 Task: In the Contact  JohnsonMarry@abc7ny.com, Add note: 'Follow-up with client regarding their recent inquiry.'. Mark checkbox to create task to follow up ': In 2 weeks'. Create task, with  description: Schedule Webinar, Add due date: Tomorrow; Add reminder: 30 Minutes before. Set Priority Medium and add note: Review the attached proposal before the meeting and highlight the key benefits for the client.. Logged in from softage.1@softage.net
Action: Mouse moved to (92, 61)
Screenshot: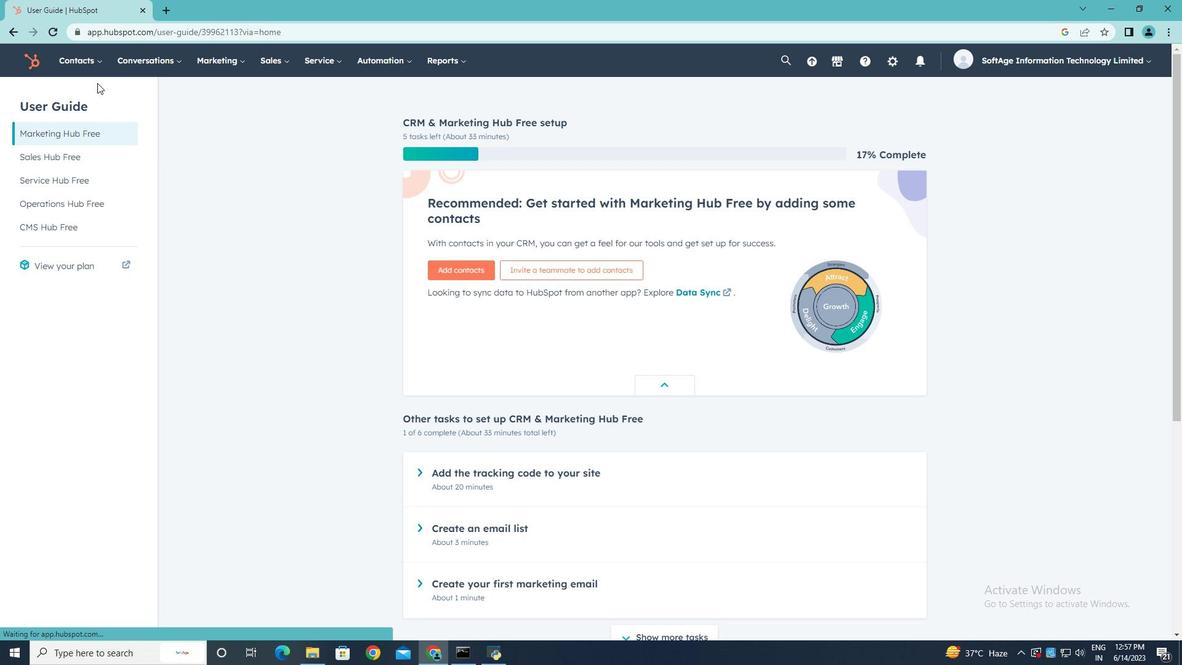 
Action: Mouse pressed left at (92, 61)
Screenshot: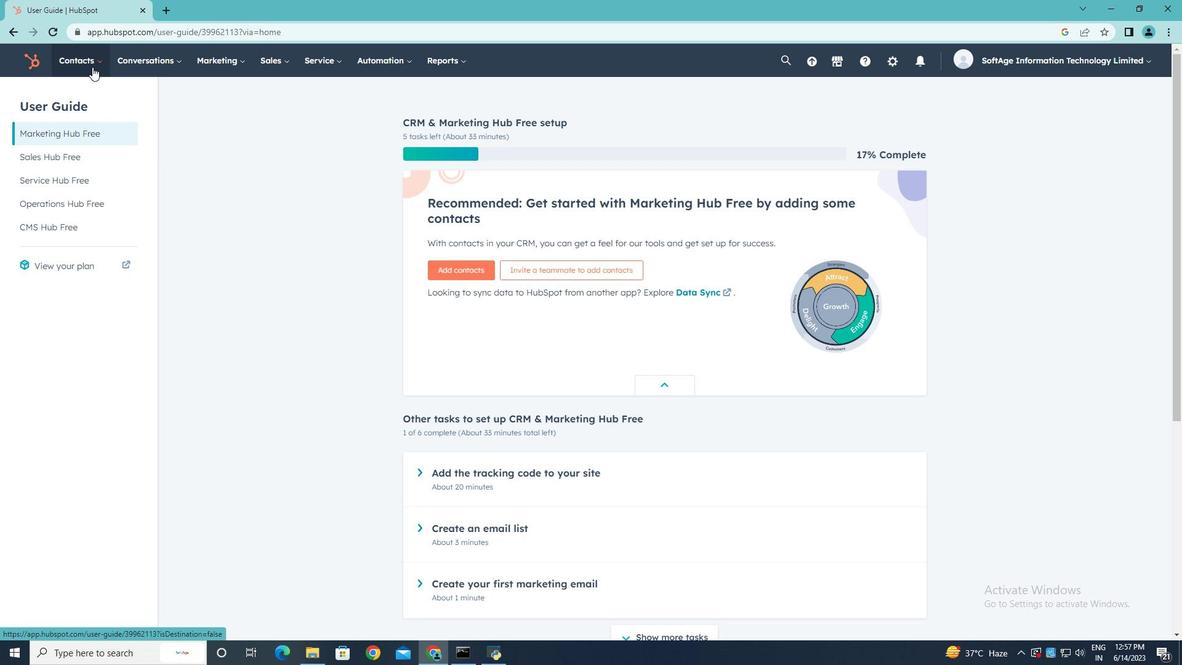 
Action: Mouse moved to (81, 95)
Screenshot: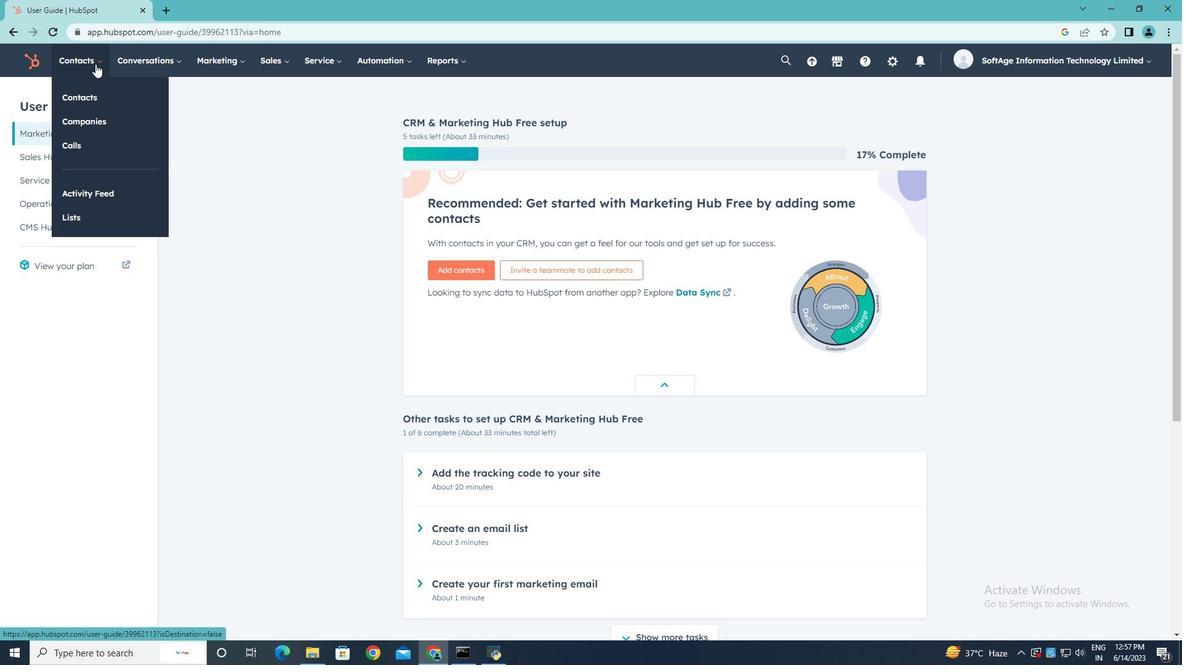 
Action: Mouse pressed left at (81, 95)
Screenshot: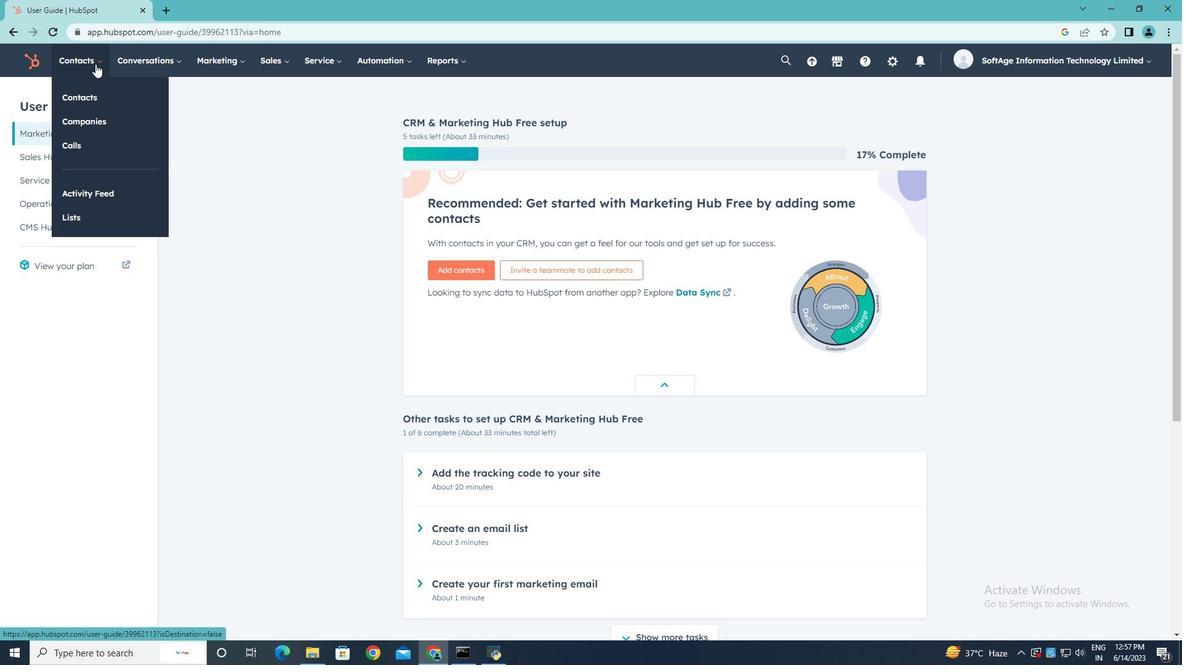
Action: Mouse moved to (77, 198)
Screenshot: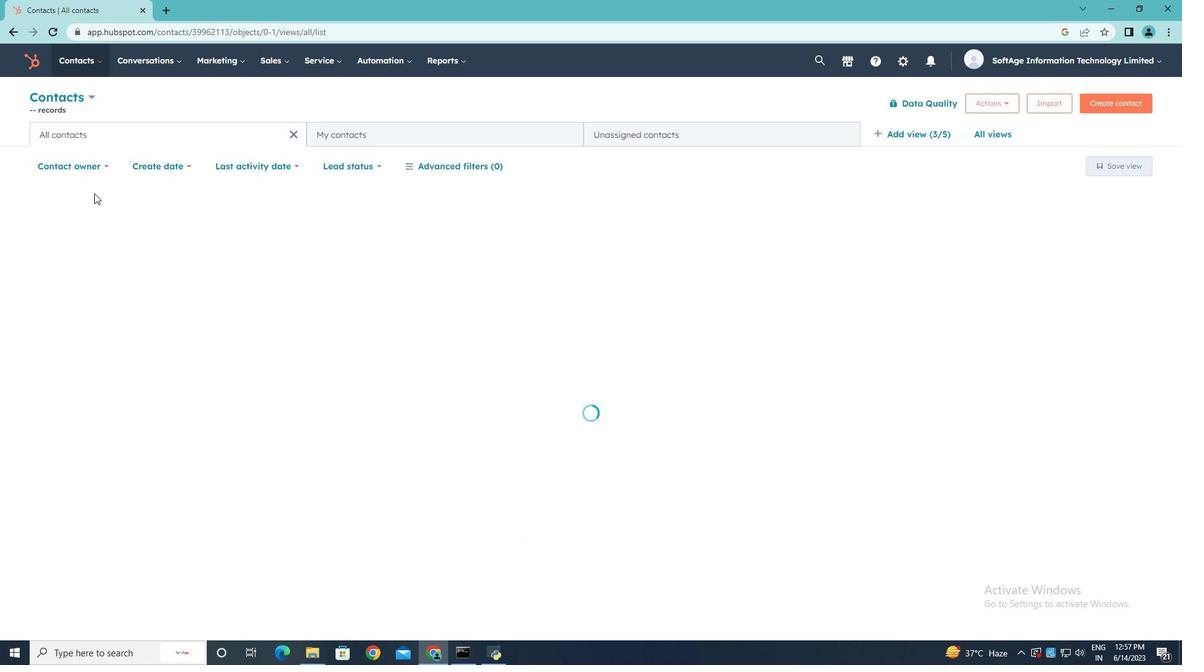 
Action: Mouse pressed left at (77, 198)
Screenshot: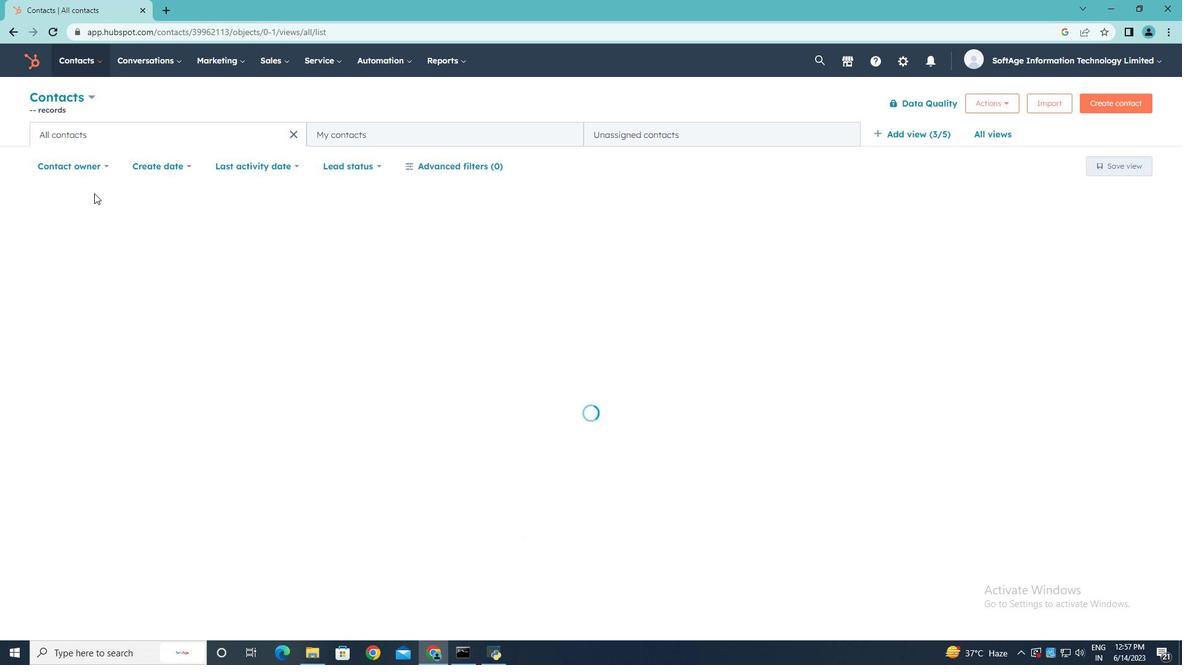 
Action: Key pressed <Key.shift>Johan<Key.backspace><Key.backspace>nson<Key.shift>Marry<Key.shift><Key.shift><Key.shift><Key.shift><Key.shift><Key.shift><Key.shift><Key.shift>@abc<Key.shift>7ny.com
Screenshot: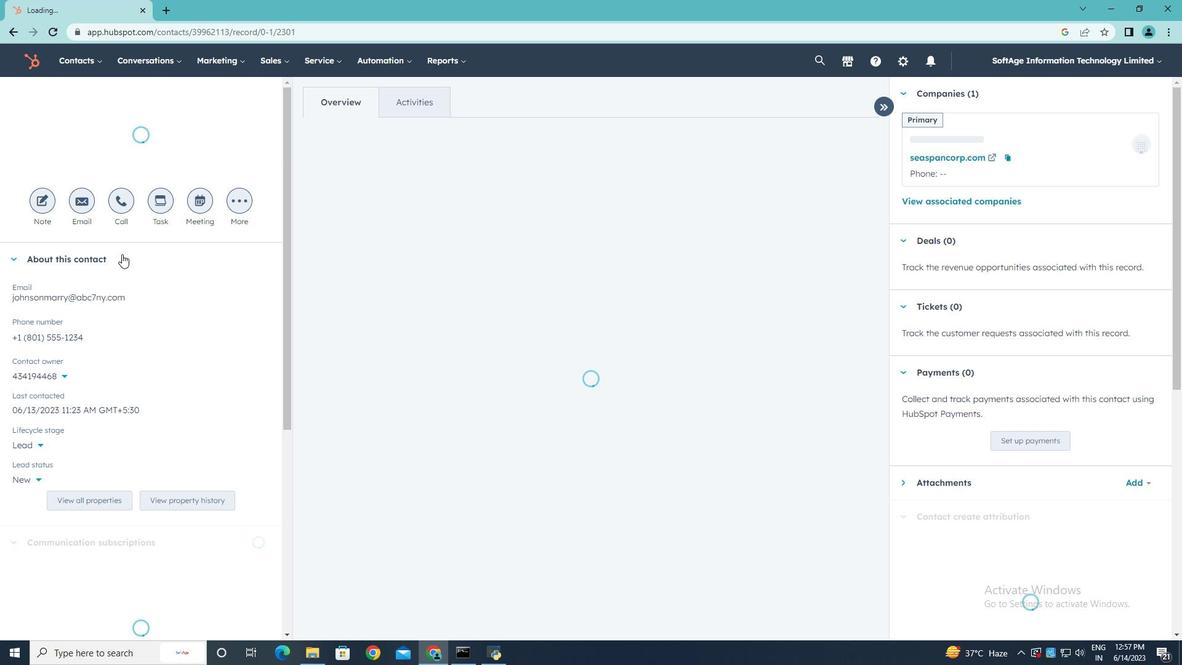 
Action: Mouse moved to (114, 253)
Screenshot: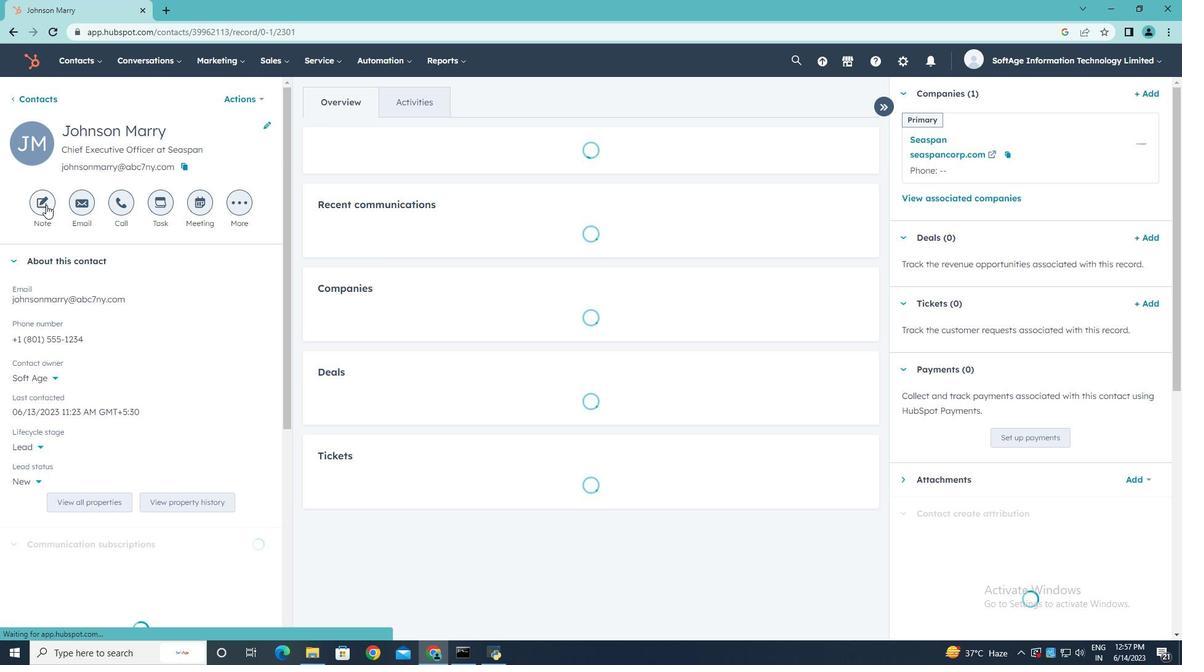 
Action: Mouse pressed left at (114, 253)
Screenshot: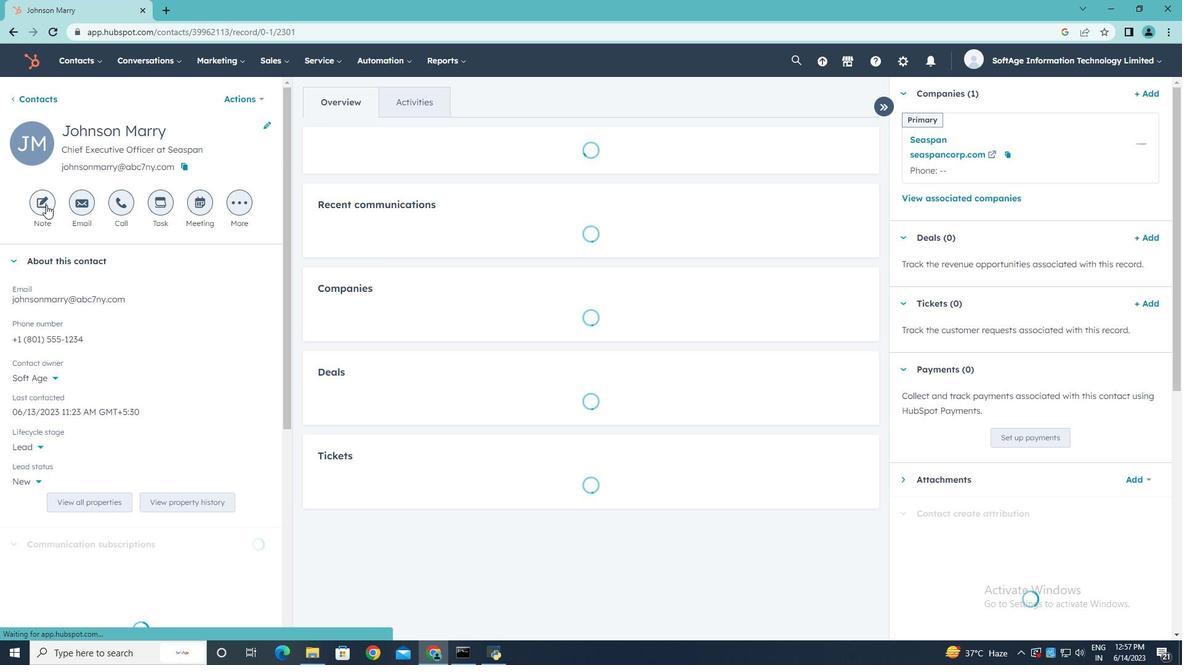 
Action: Mouse moved to (45, 203)
Screenshot: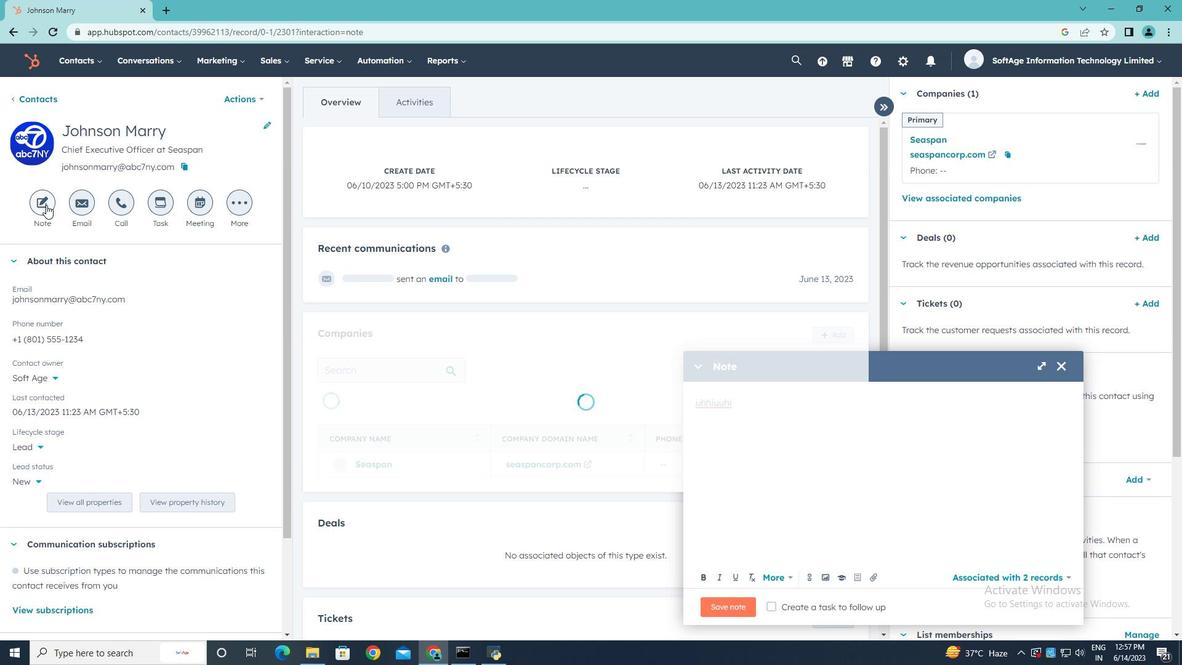 
Action: Mouse pressed left at (45, 203)
Screenshot: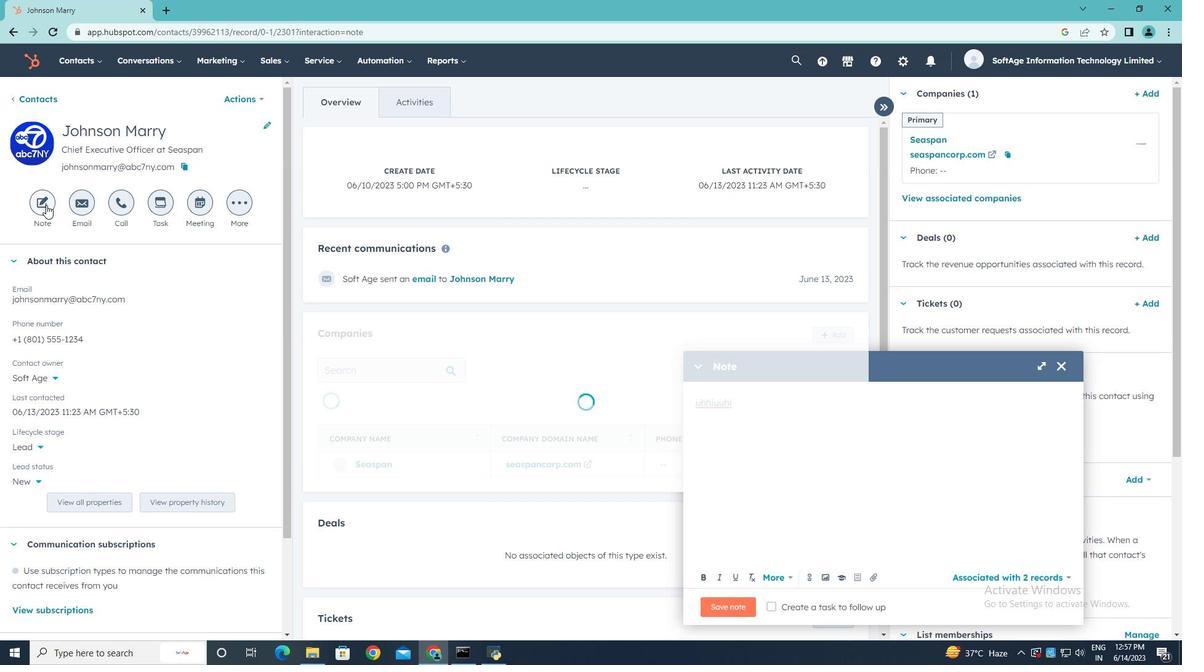 
Action: Key pressed <Key.shift>Follow-up<Key.space>with<Key.space>client<Key.space>regarding<Key.space>their<Key.space>recent<Key.space>inquiry.
Screenshot: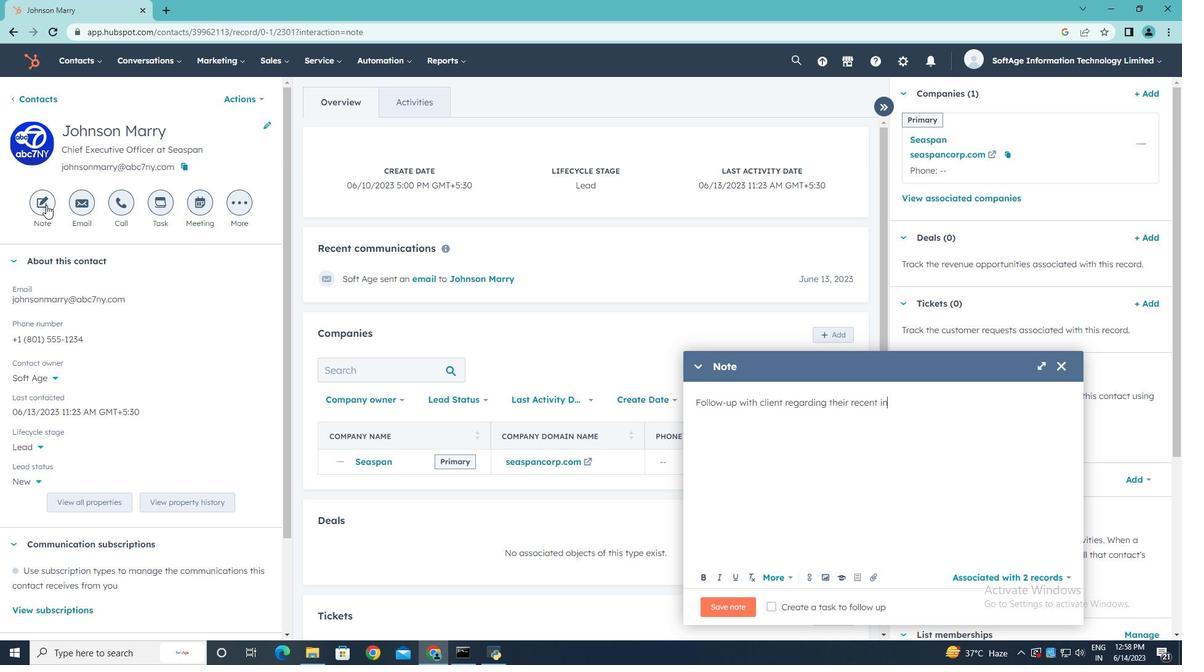 
Action: Mouse moved to (767, 607)
Screenshot: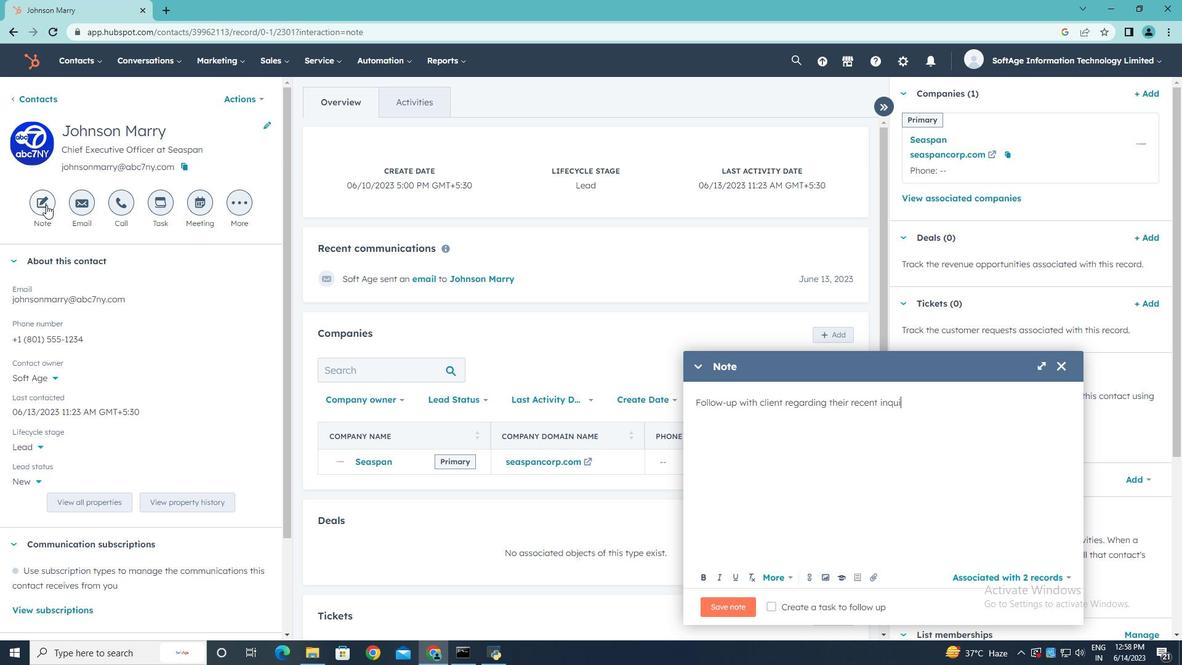 
Action: Mouse pressed left at (767, 607)
Screenshot: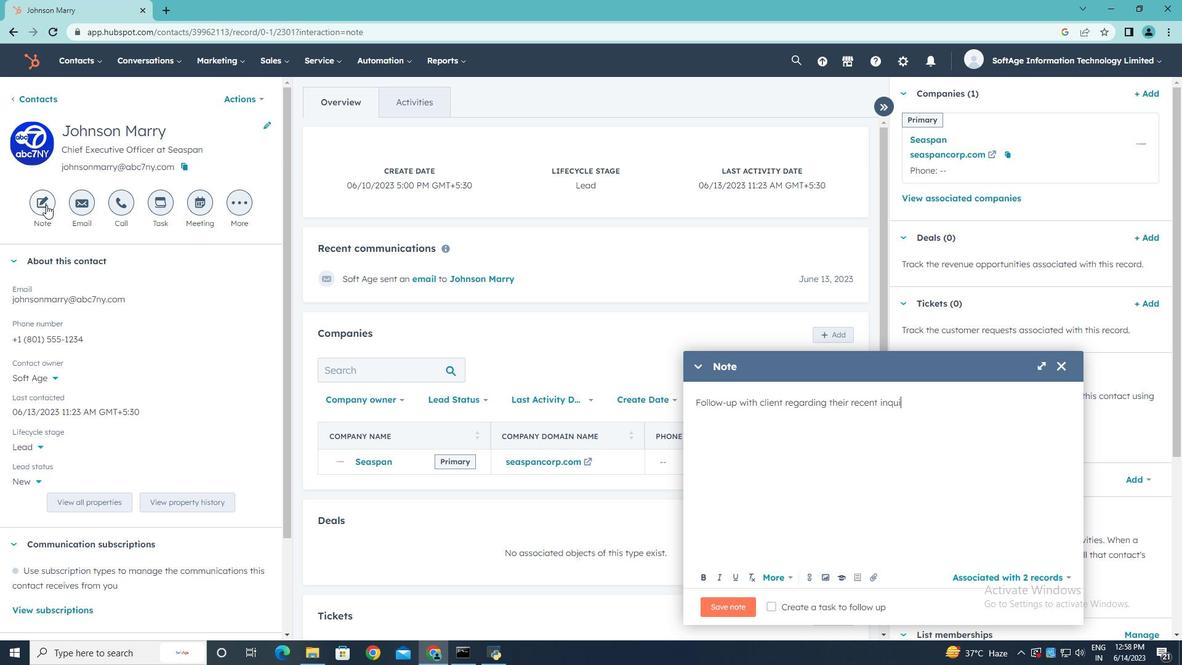 
Action: Mouse moved to (1018, 603)
Screenshot: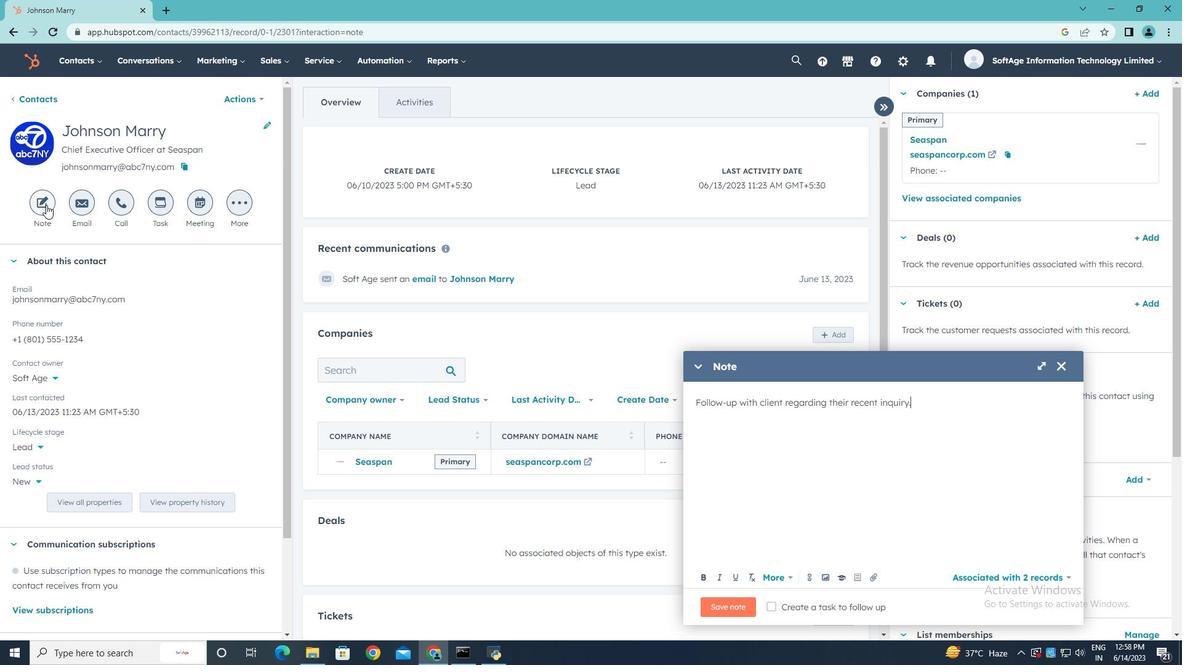 
Action: Mouse pressed left at (1018, 603)
Screenshot: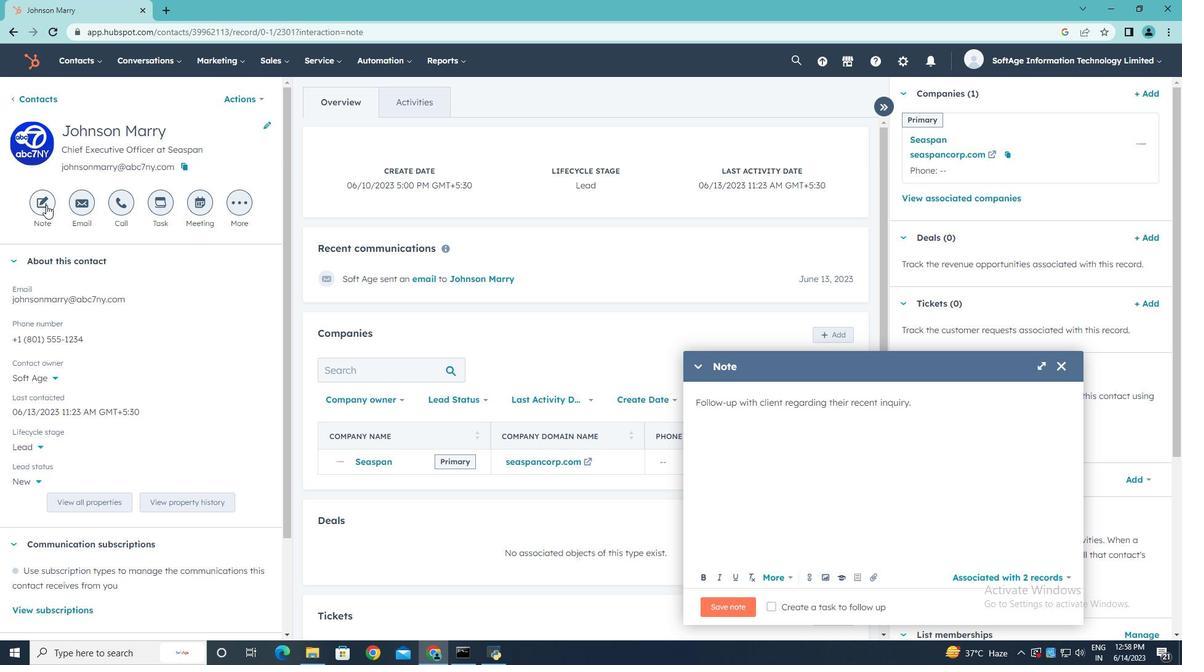 
Action: Mouse moved to (970, 526)
Screenshot: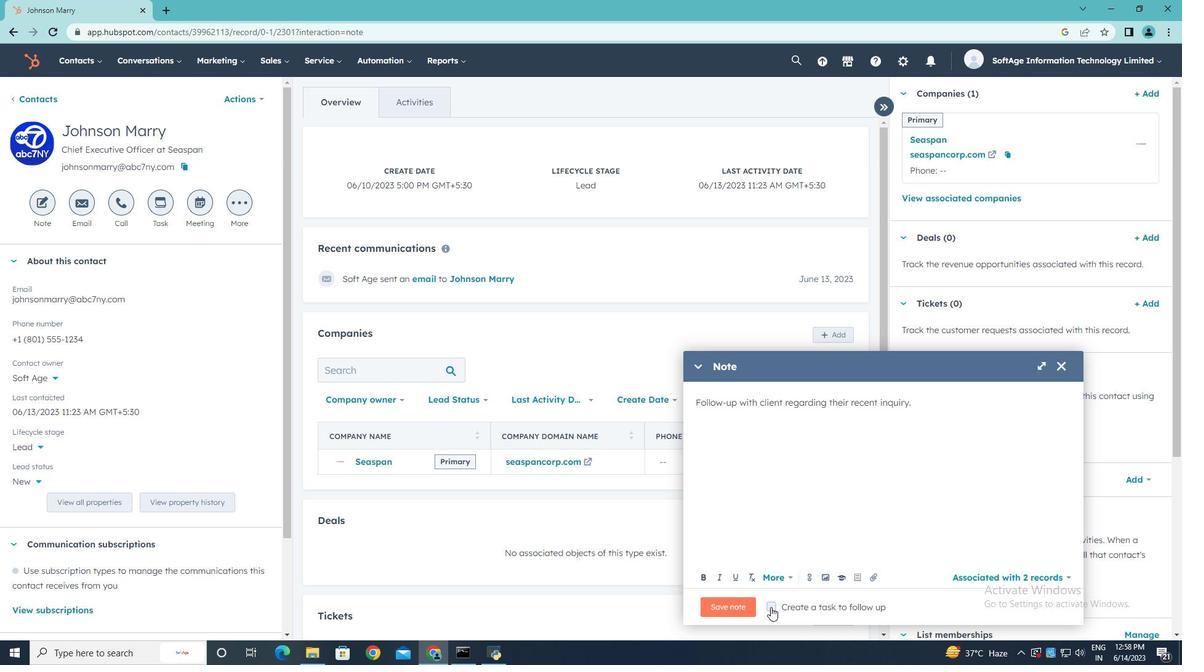 
Action: Mouse pressed left at (970, 526)
Screenshot: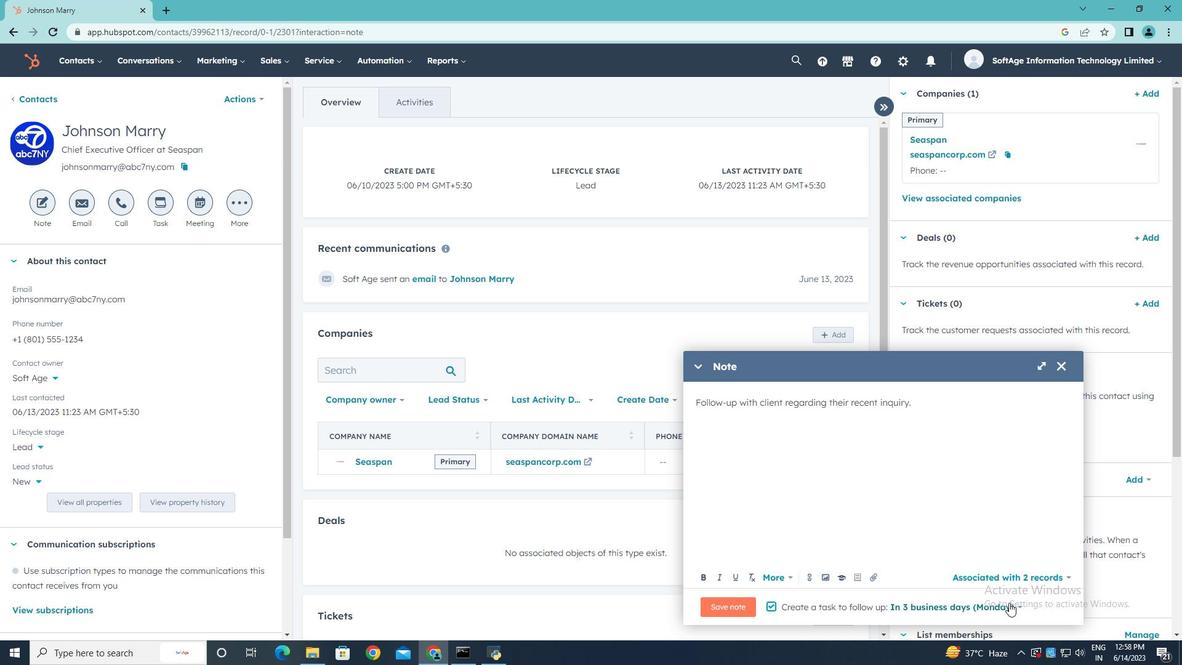 
Action: Mouse moved to (723, 601)
Screenshot: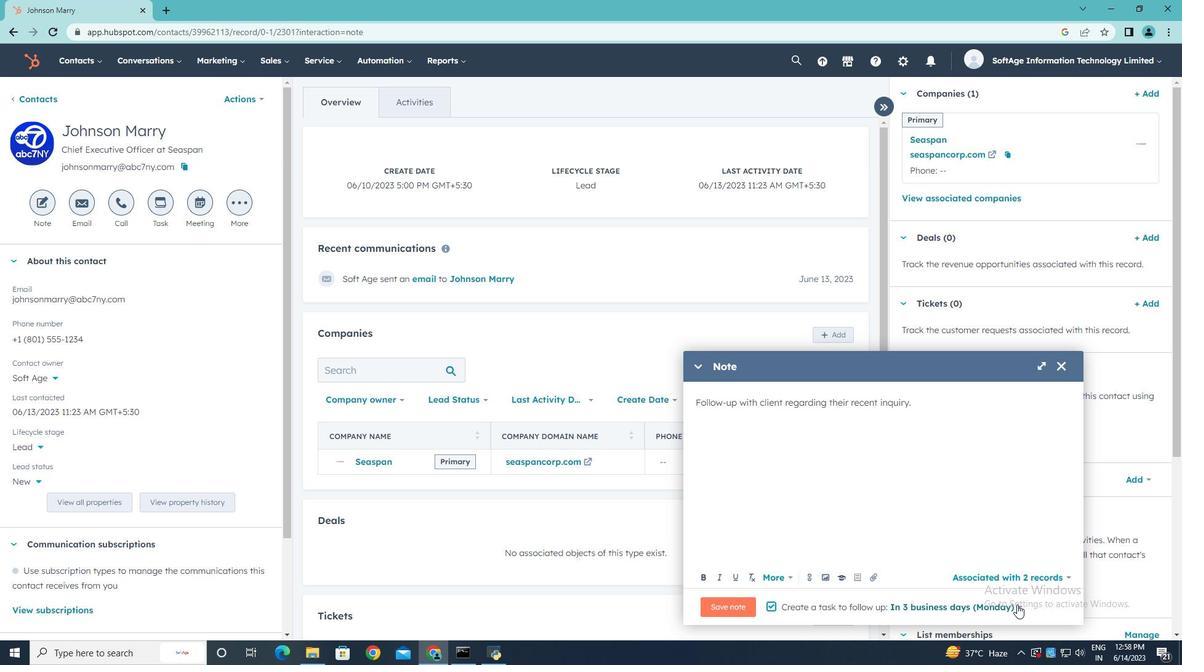 
Action: Mouse pressed left at (723, 601)
Screenshot: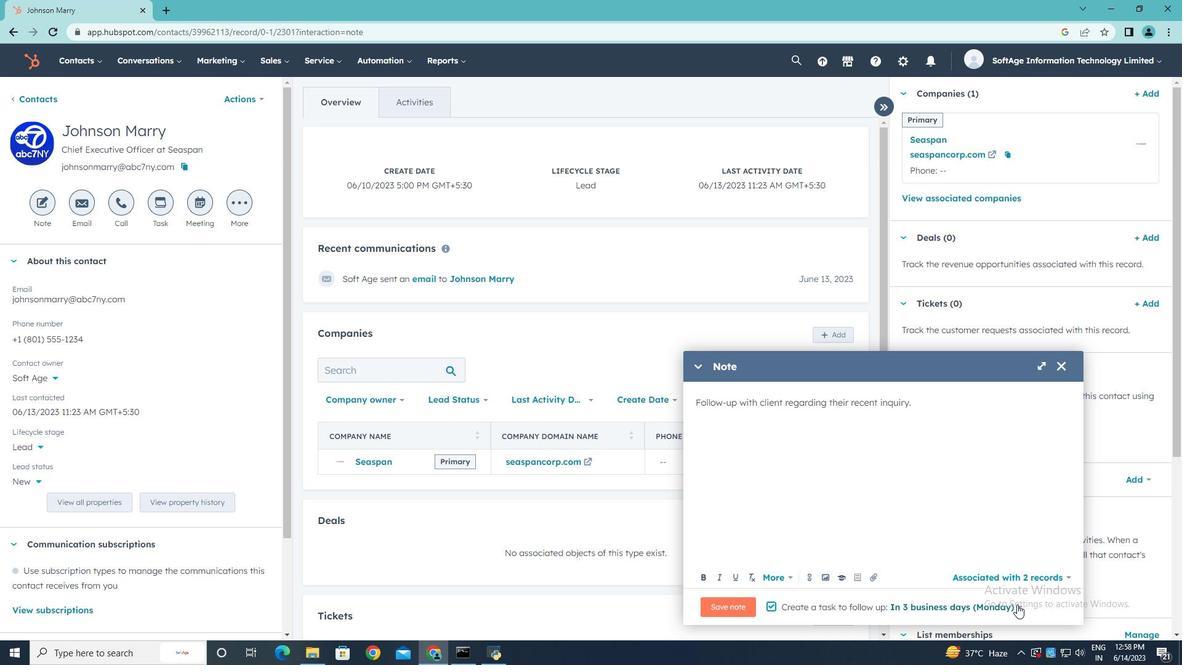 
Action: Mouse moved to (161, 205)
Screenshot: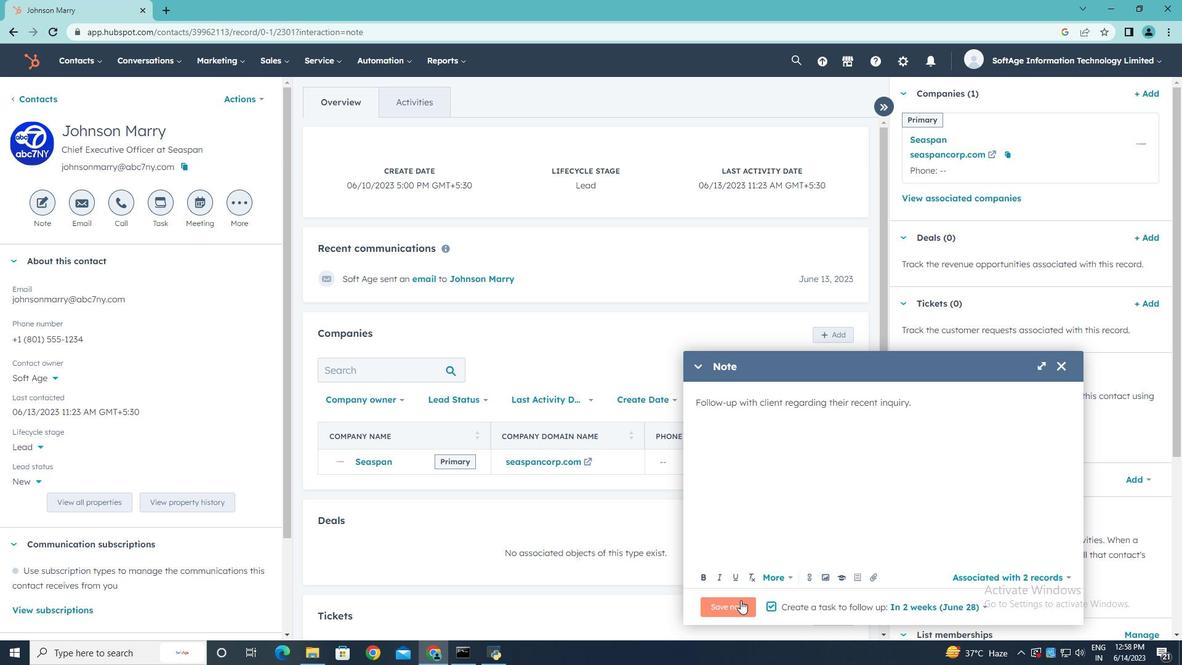 
Action: Mouse pressed left at (161, 205)
Screenshot: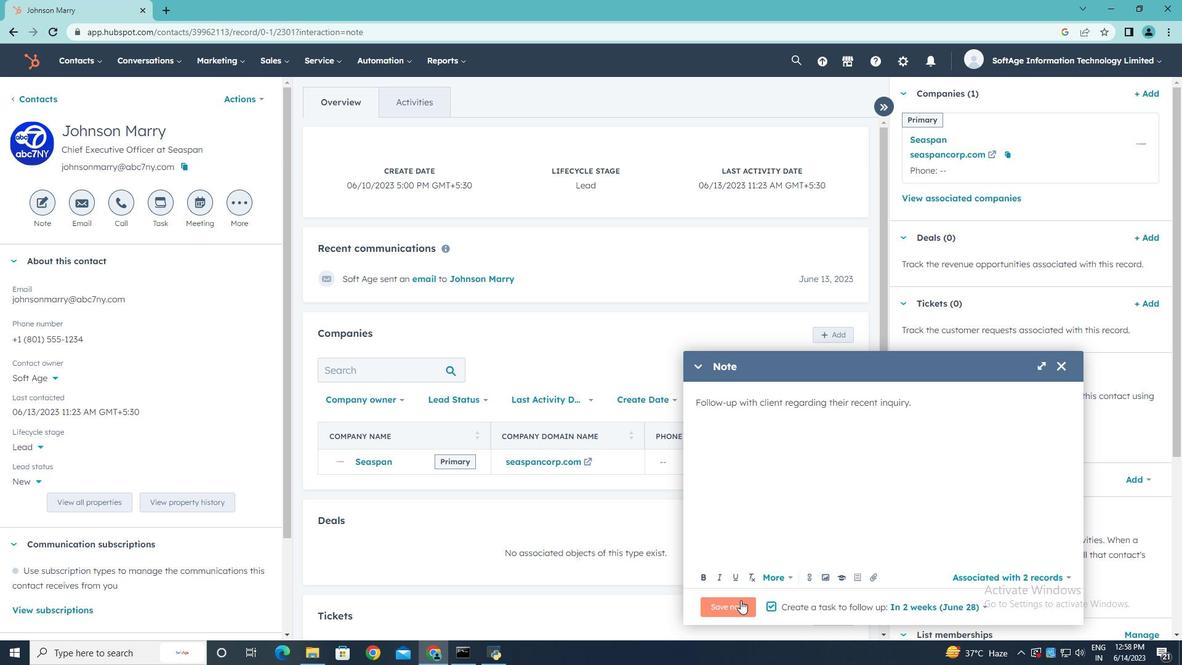 
Action: Mouse moved to (726, 346)
Screenshot: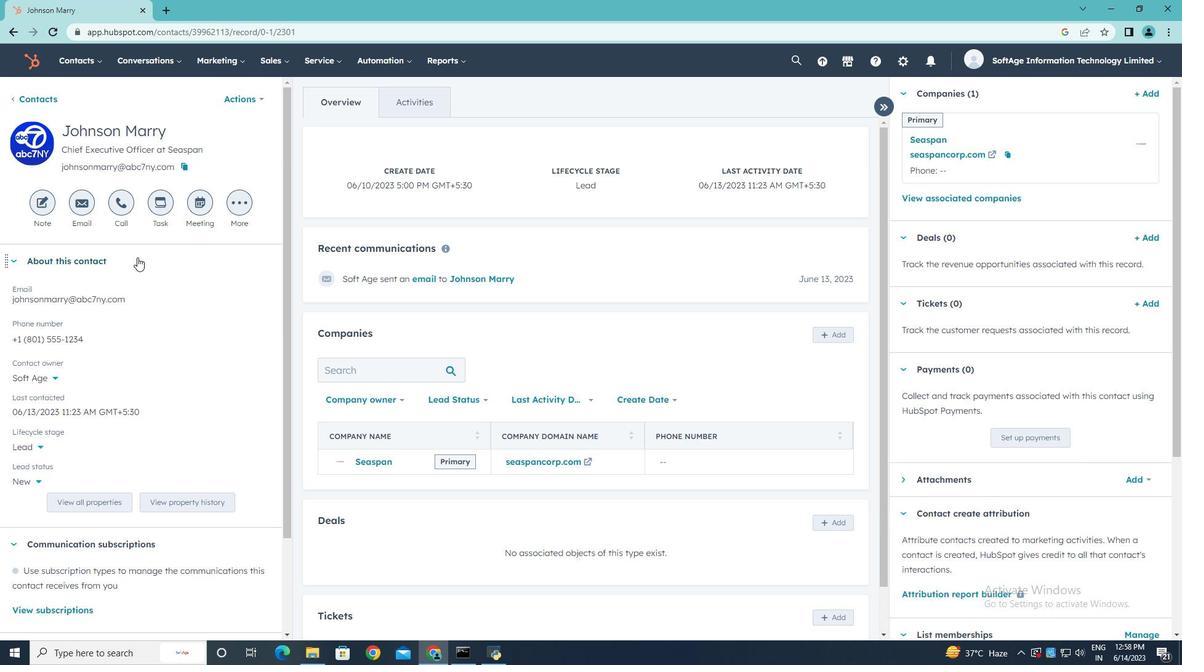 
Action: Key pressed <Key.shift><Key.shift><Key.shift><Key.shift><Key.shift><Key.shift><Key.shift><Key.shift><Key.shift><Key.shift><Key.shift><Key.shift><Key.shift><Key.shift><Key.shift><Key.shift><Key.shift><Key.shift><Key.shift><Key.shift><Key.shift>Schedule<Key.space><Key.shift>Webinar
Screenshot: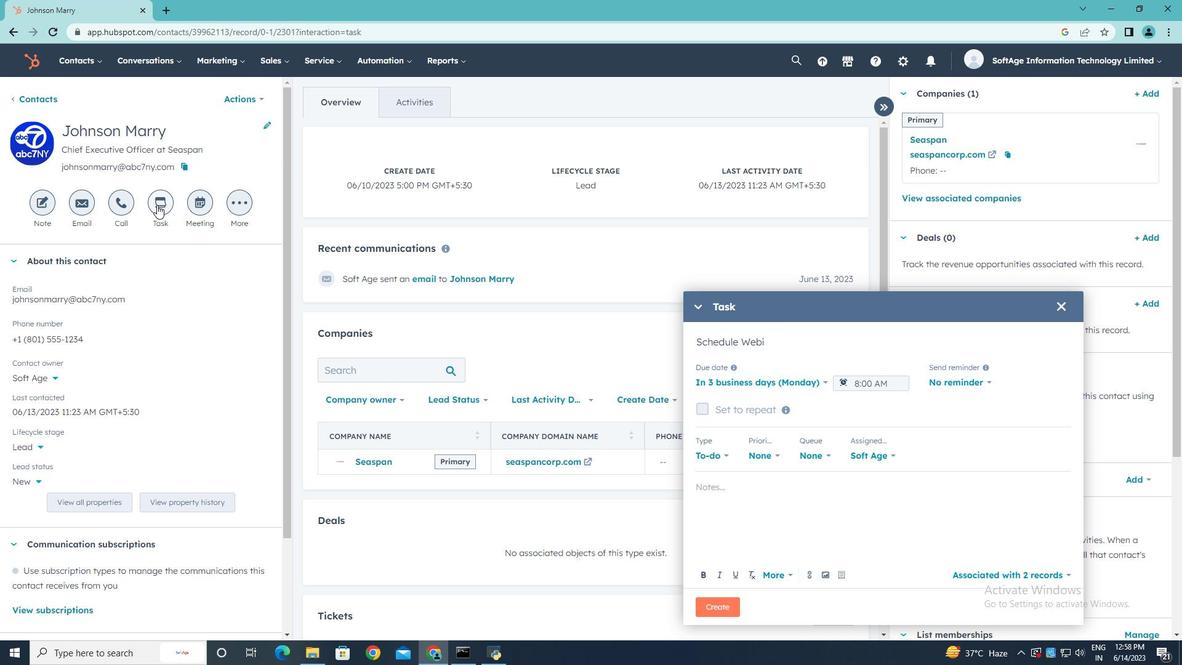 
Action: Mouse moved to (823, 383)
Screenshot: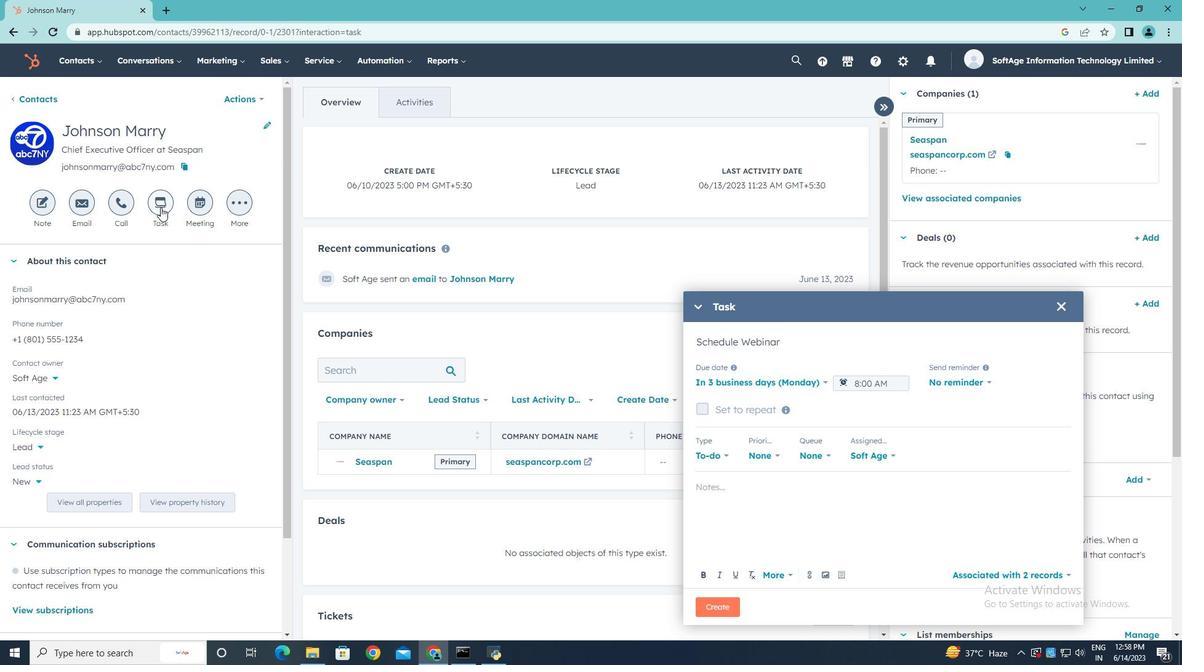 
Action: Mouse pressed left at (823, 383)
Screenshot: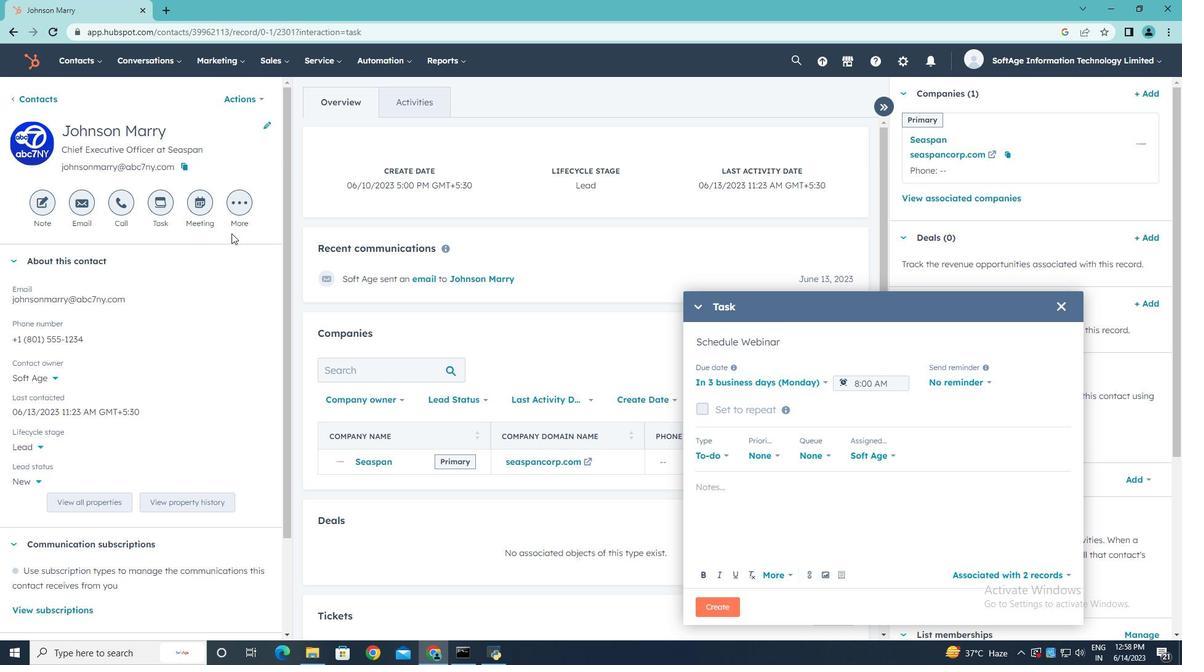 
Action: Mouse moved to (805, 428)
Screenshot: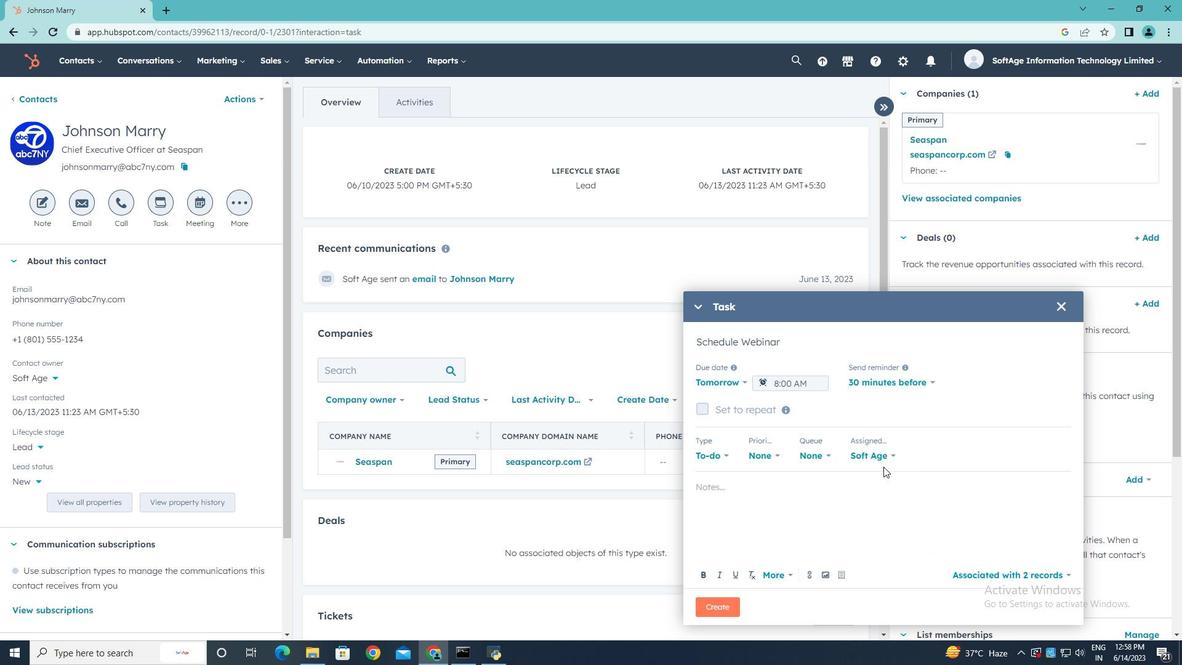 
Action: Mouse scrolled (805, 428) with delta (0, 0)
Screenshot: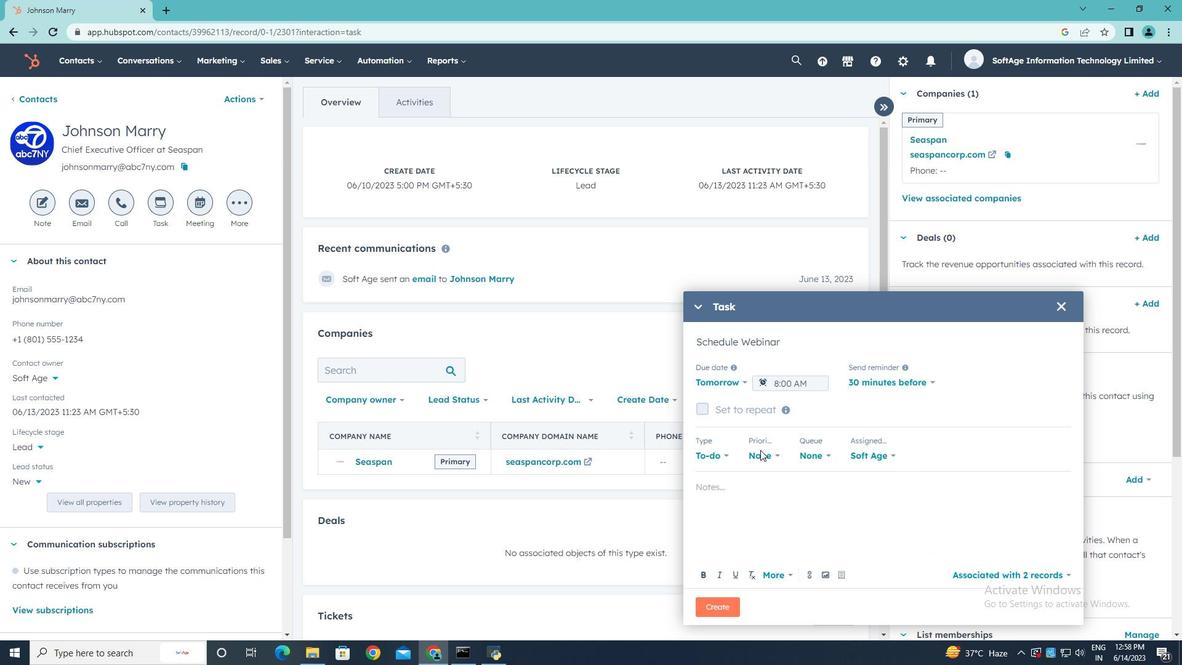 
Action: Mouse scrolled (805, 427) with delta (0, 0)
Screenshot: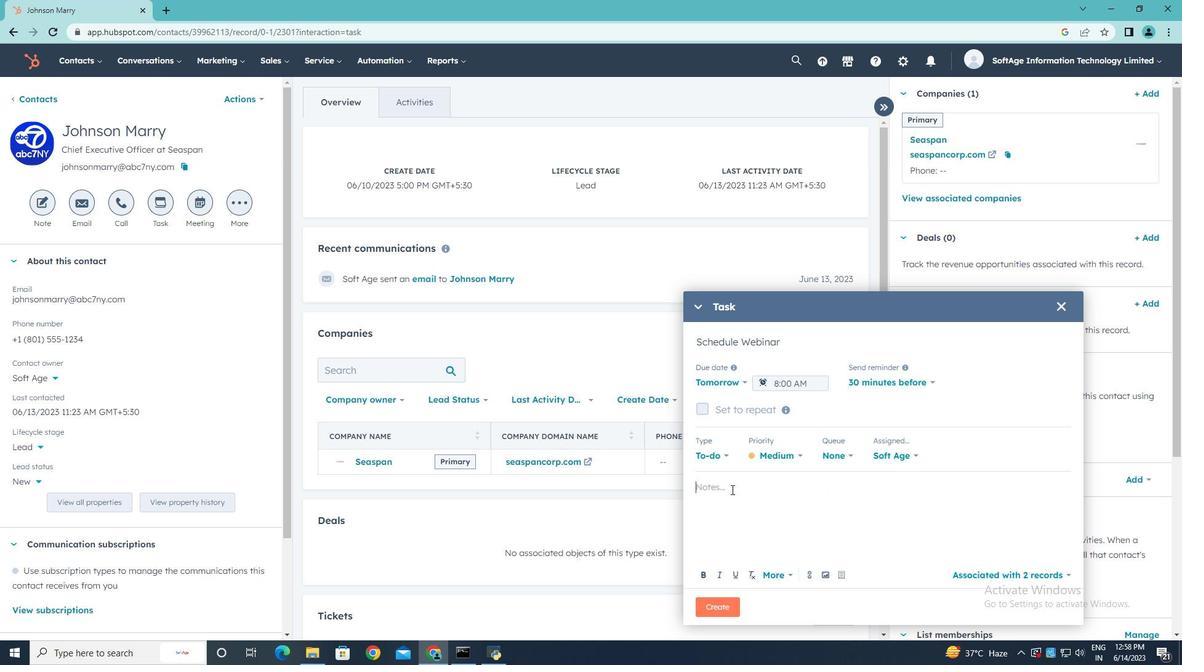 
Action: Mouse scrolled (805, 428) with delta (0, 0)
Screenshot: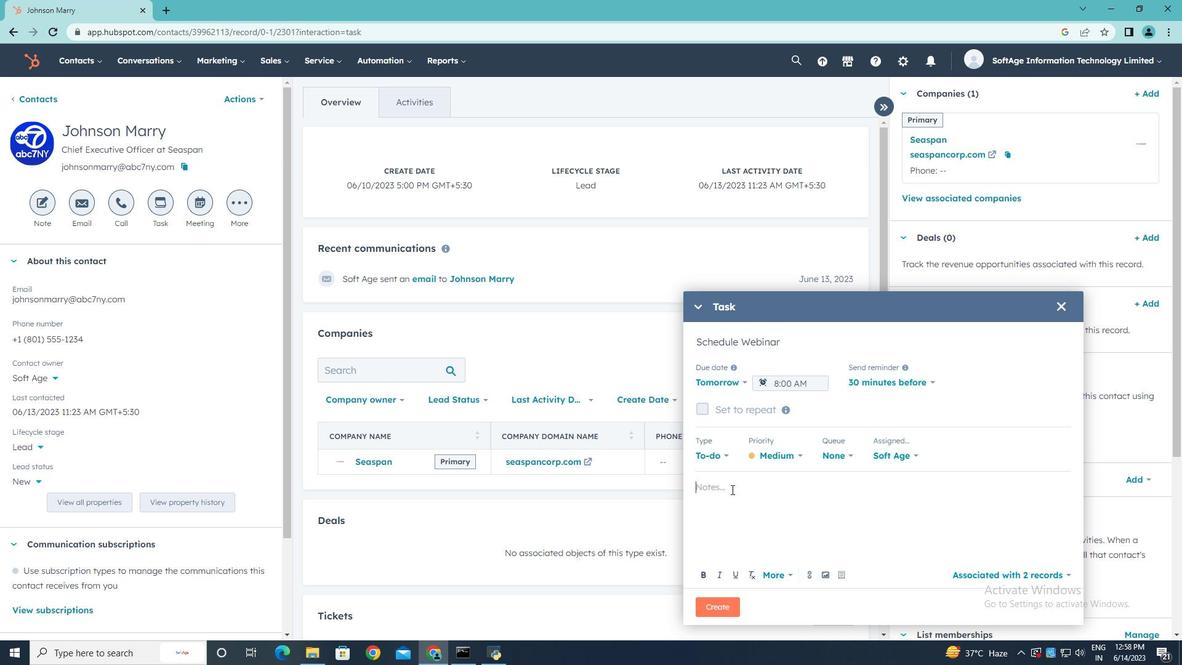 
Action: Mouse scrolled (805, 428) with delta (0, 0)
Screenshot: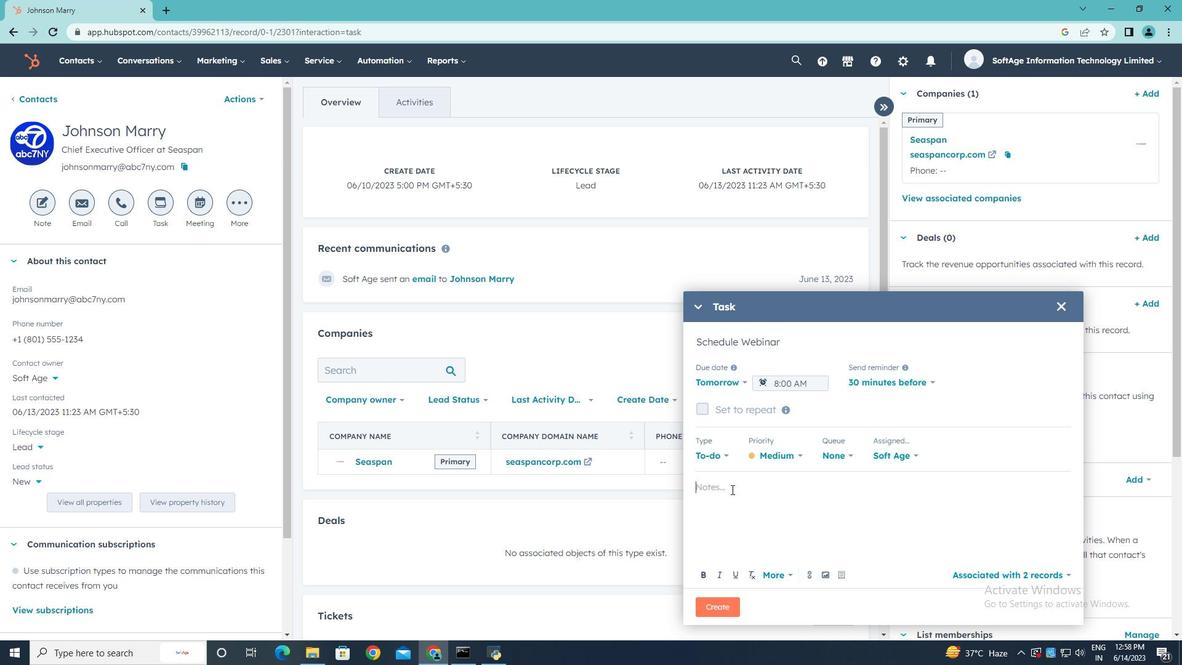 
Action: Mouse moved to (763, 420)
Screenshot: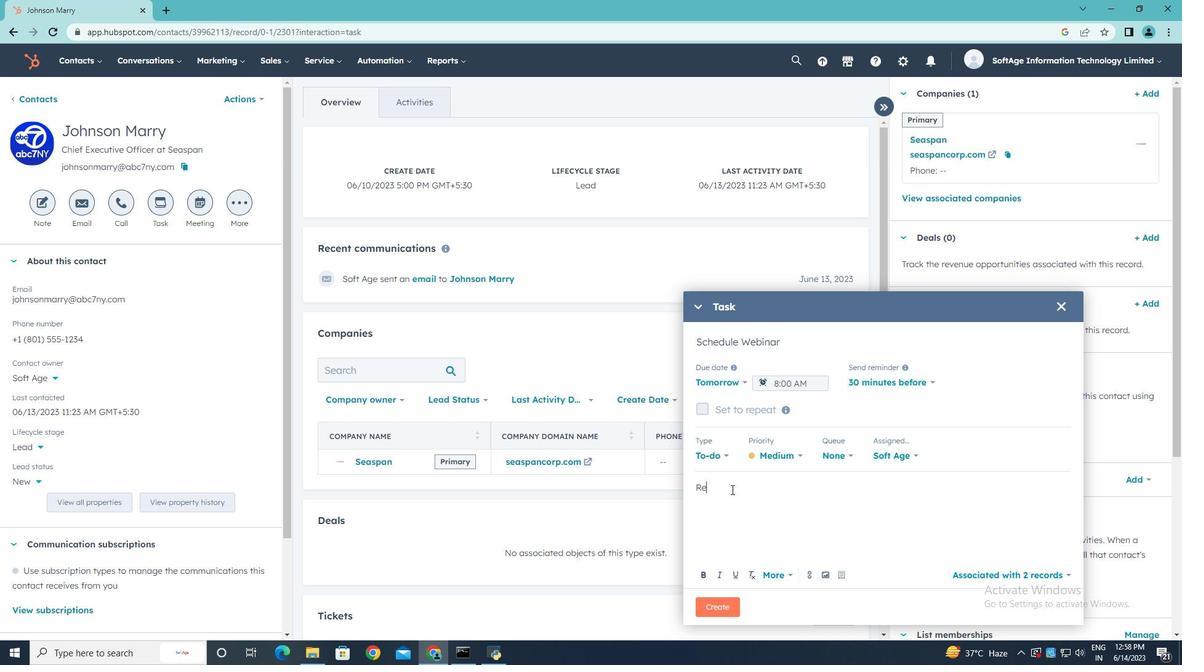 
Action: Mouse pressed left at (763, 420)
Screenshot: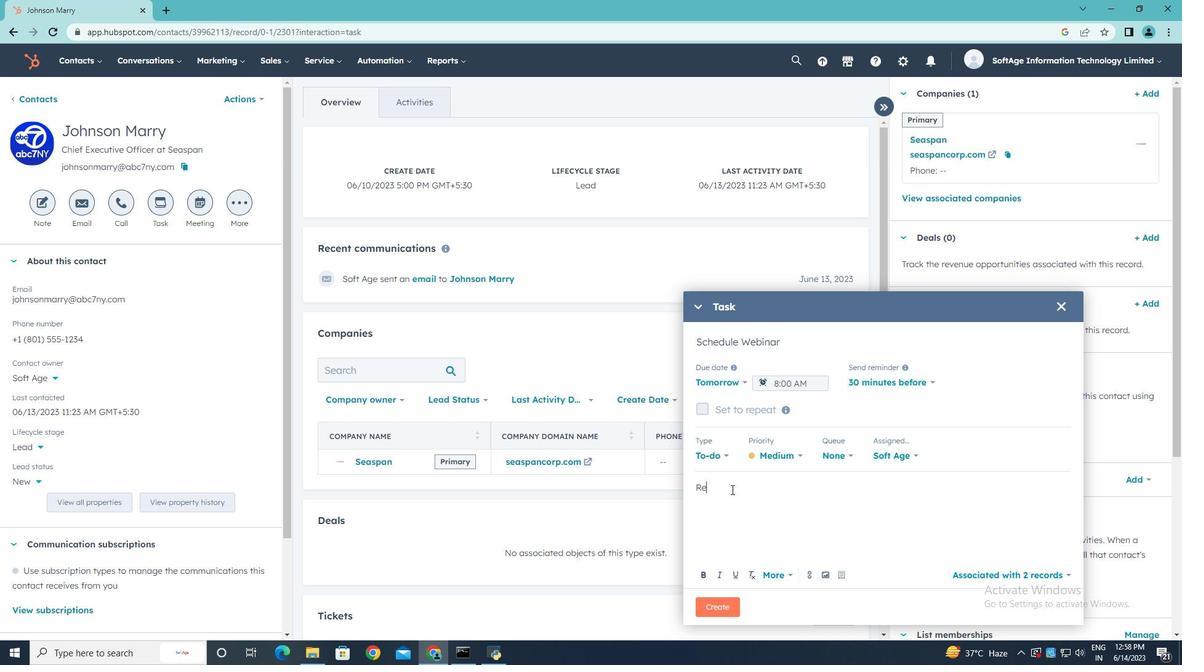 
Action: Mouse moved to (888, 381)
Screenshot: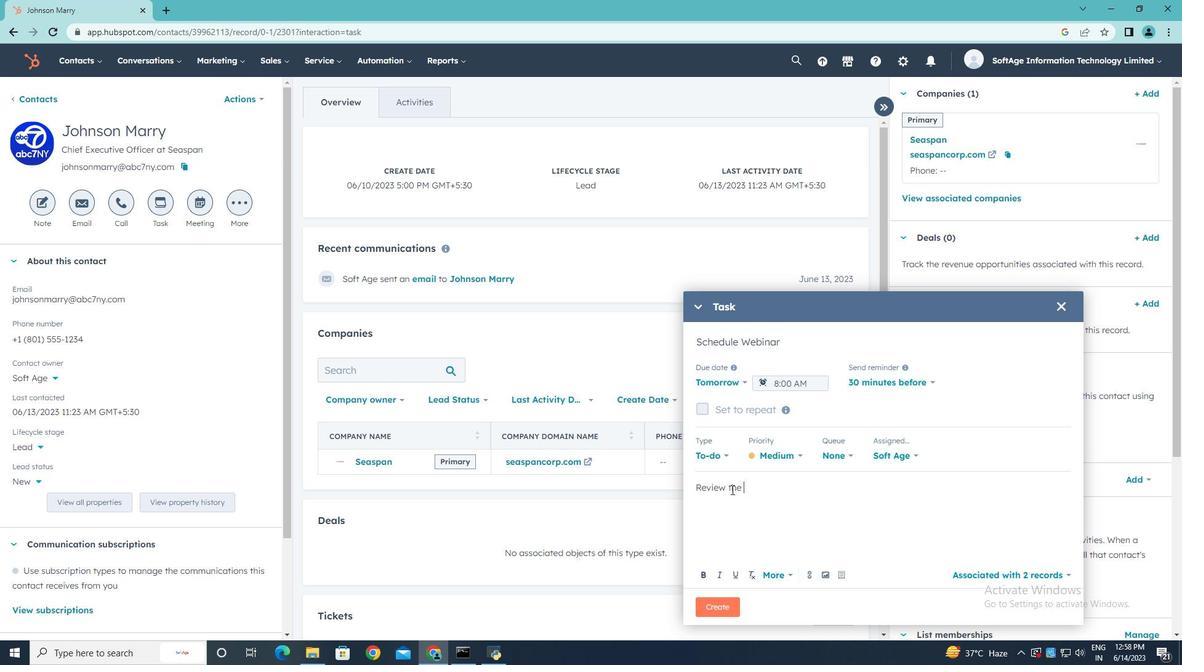 
Action: Mouse pressed left at (888, 381)
Screenshot: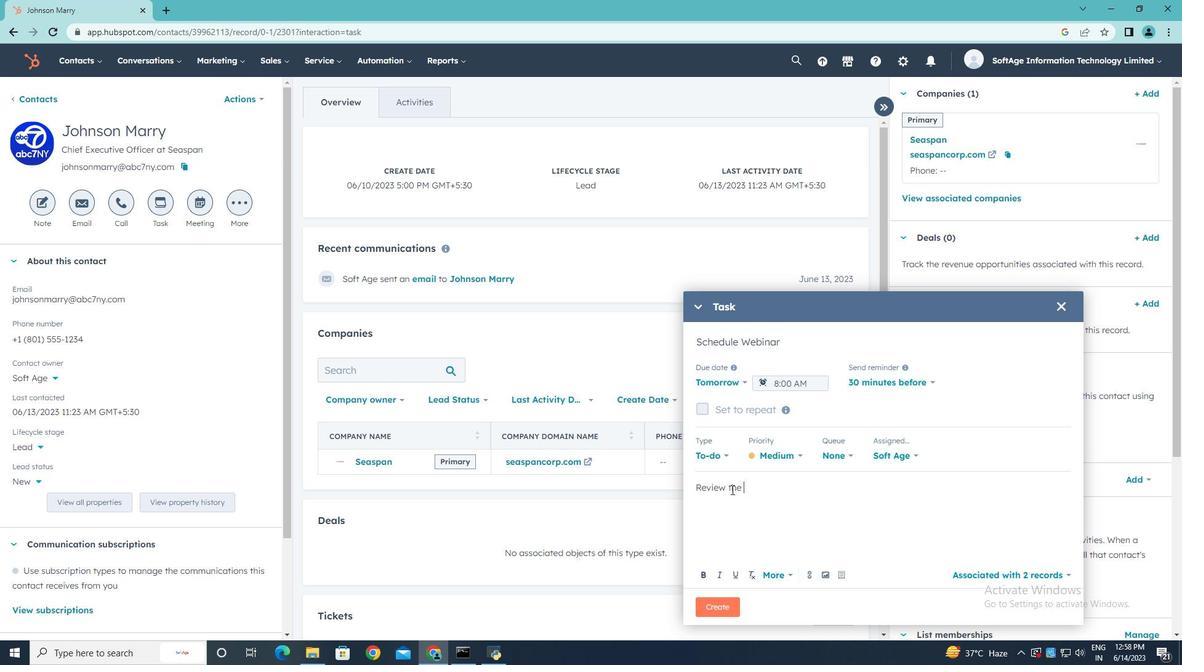 
Action: Mouse moved to (95, 64)
Screenshot: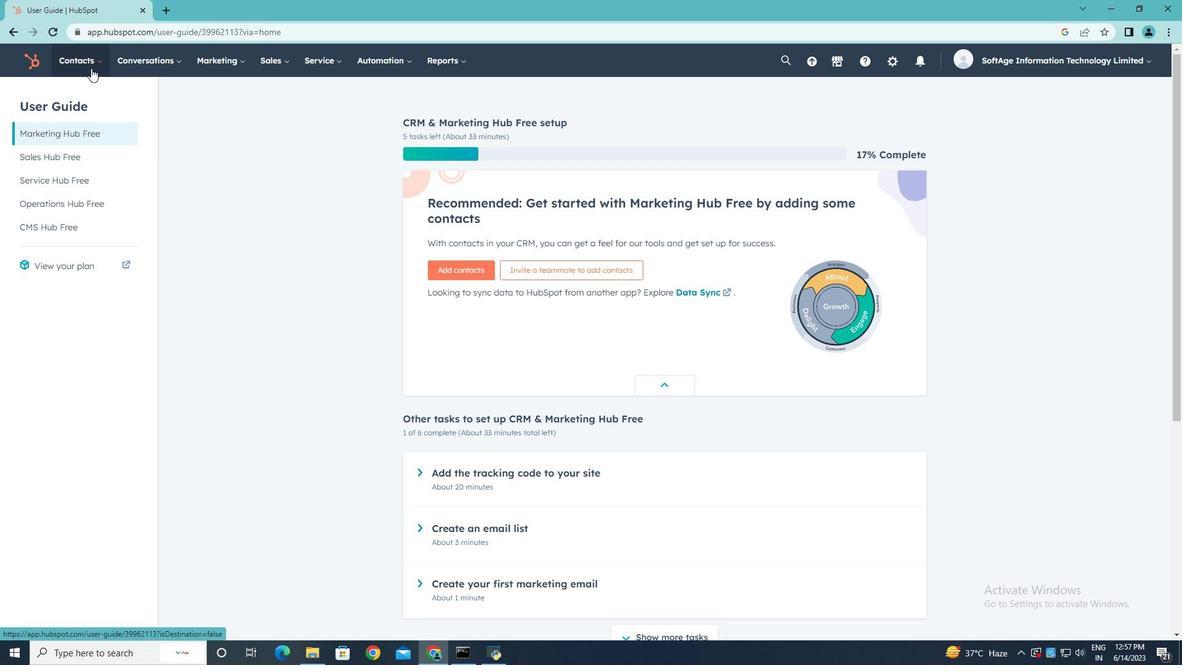 
Action: Mouse pressed left at (95, 64)
Screenshot: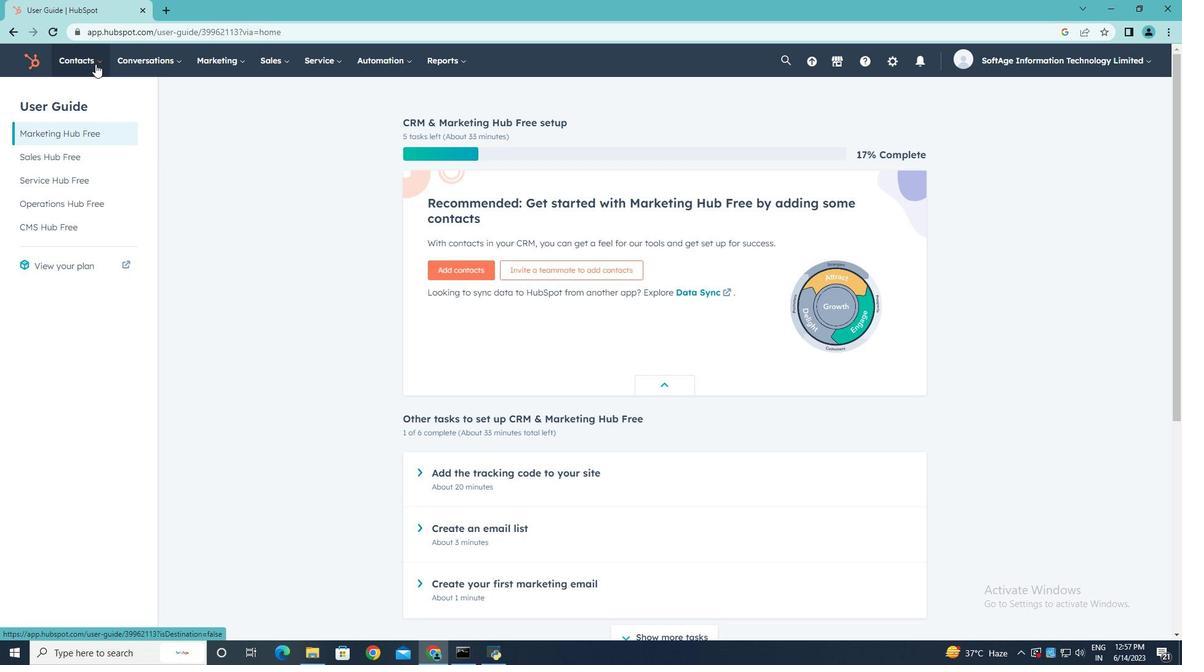 
Action: Mouse moved to (85, 93)
Screenshot: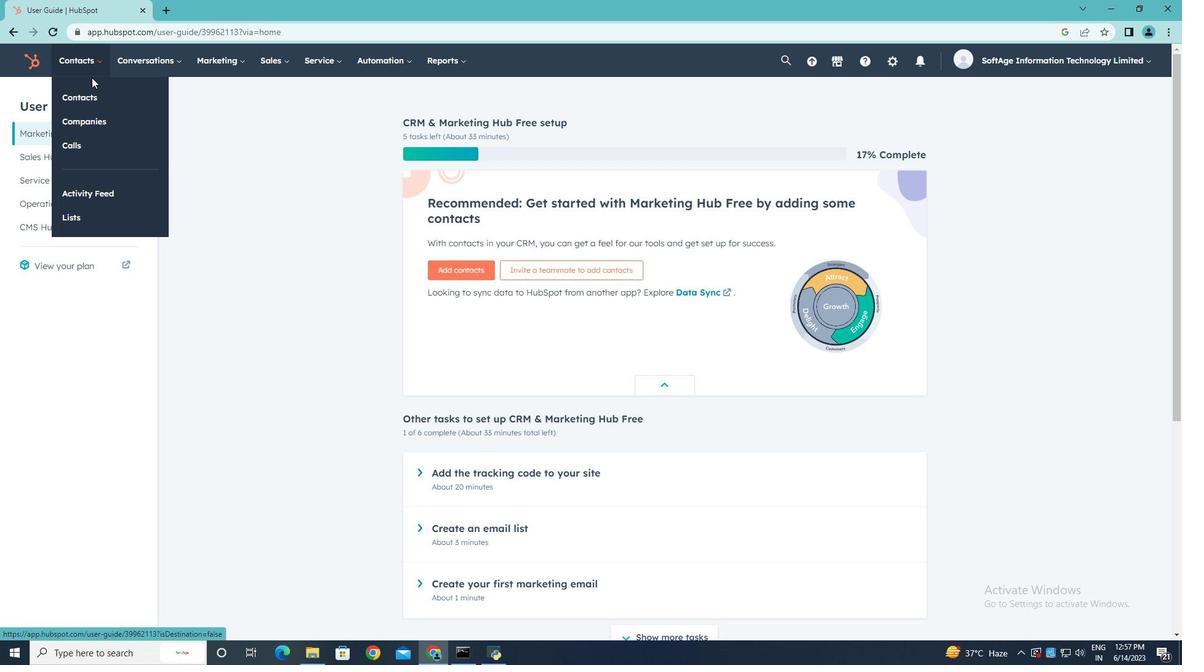 
Action: Mouse pressed left at (85, 93)
Screenshot: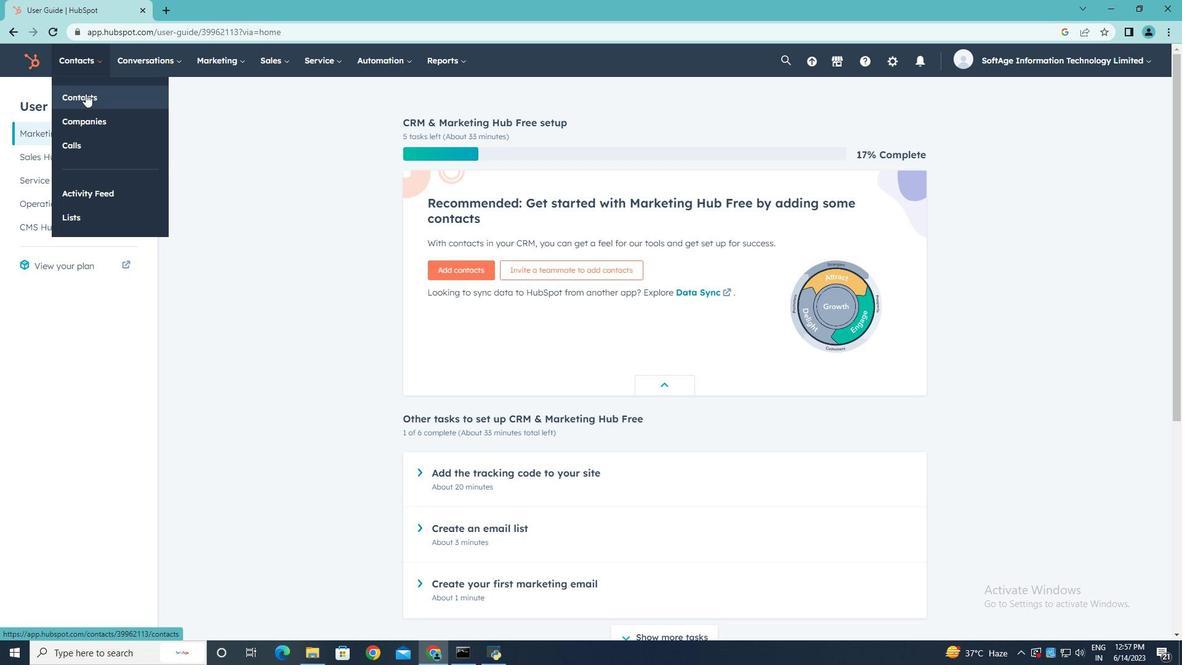 
Action: Mouse moved to (106, 198)
Screenshot: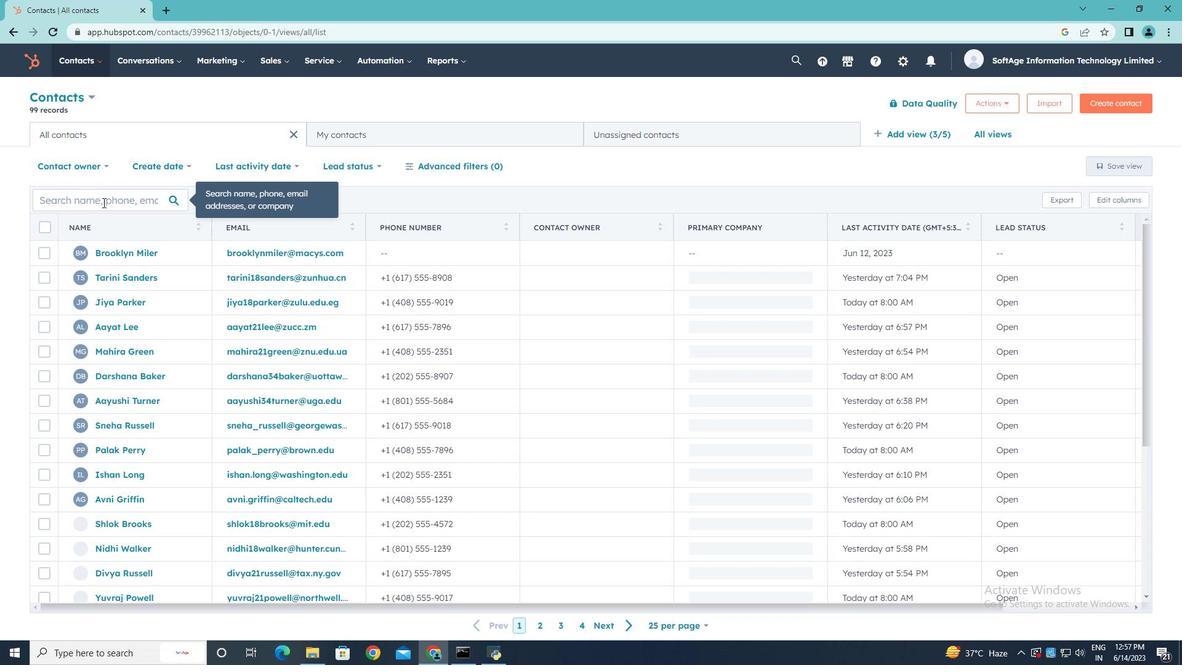 
Action: Mouse pressed left at (106, 198)
Screenshot: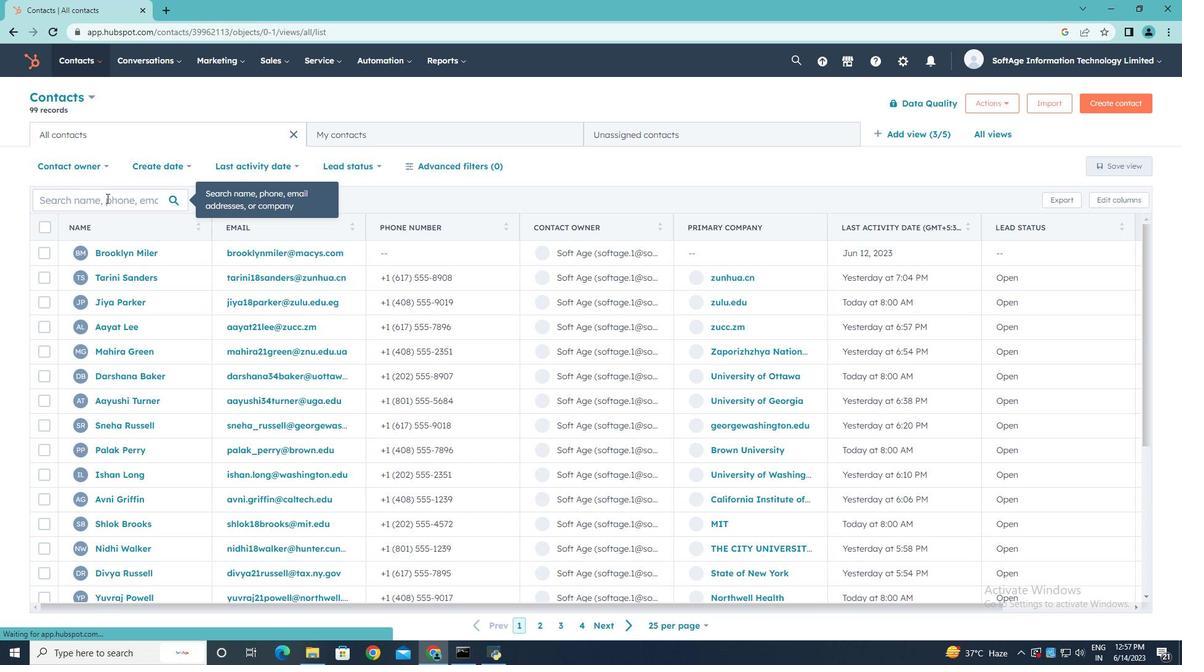 
Action: Key pressed <Key.shift>Johnson<Key.shift>Marry<Key.shift><Key.shift><Key.shift><Key.shift><Key.shift><Key.shift><Key.shift>@abc7ny.com
Screenshot: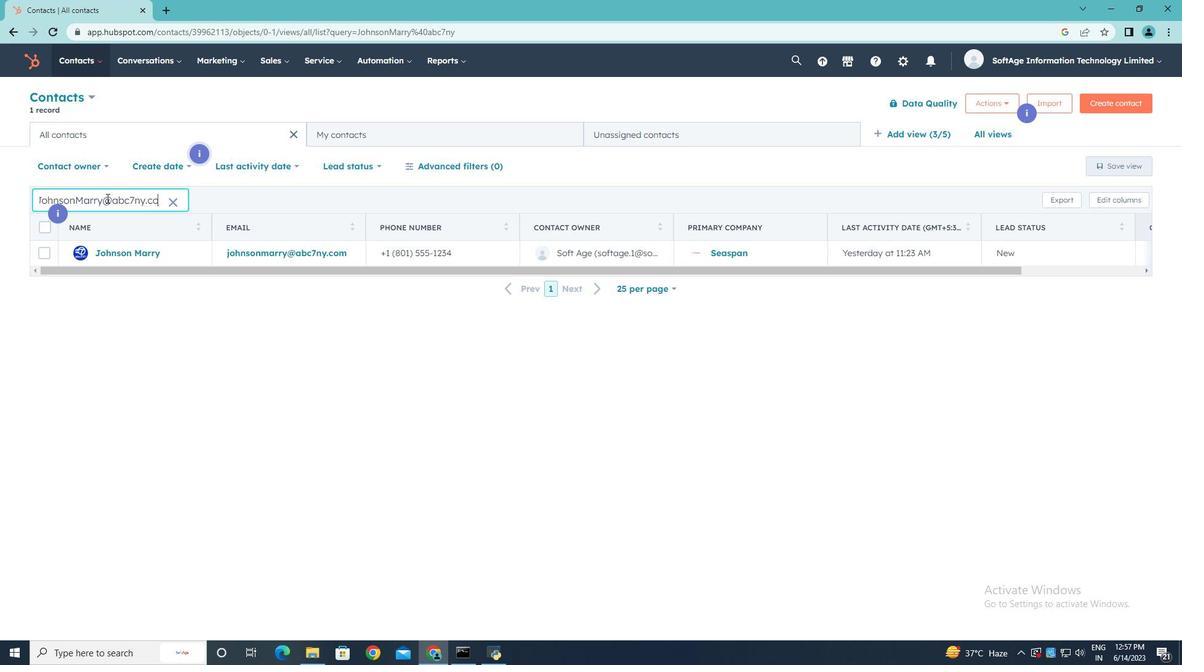 
Action: Mouse moved to (121, 254)
Screenshot: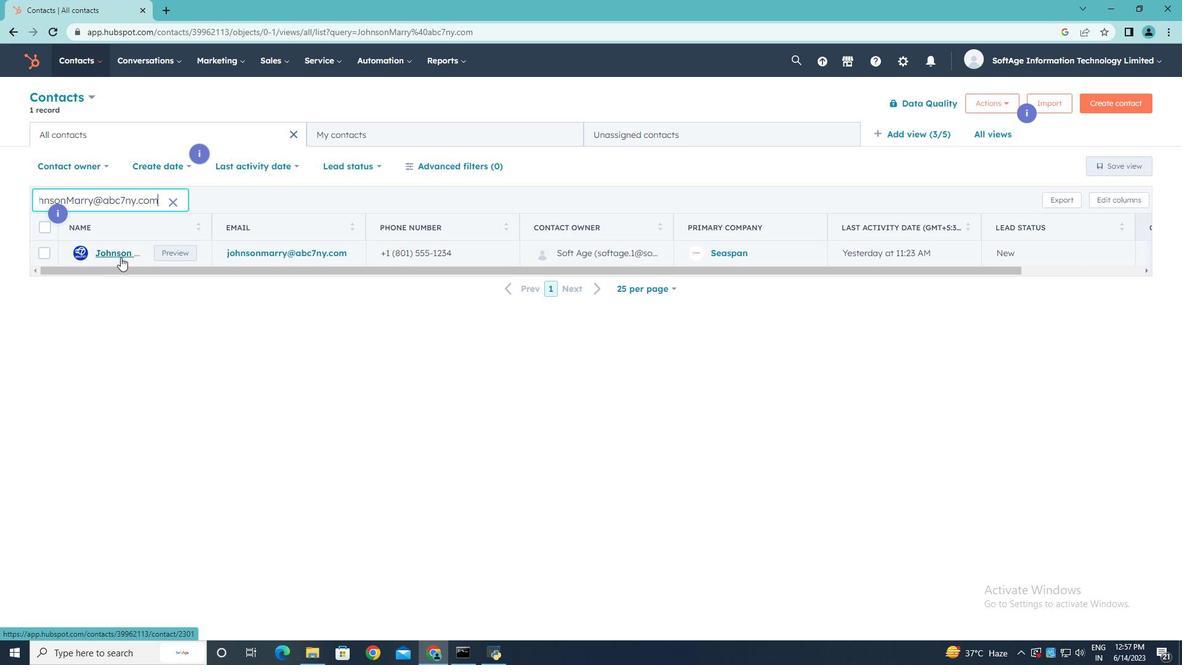 
Action: Mouse pressed left at (121, 254)
Screenshot: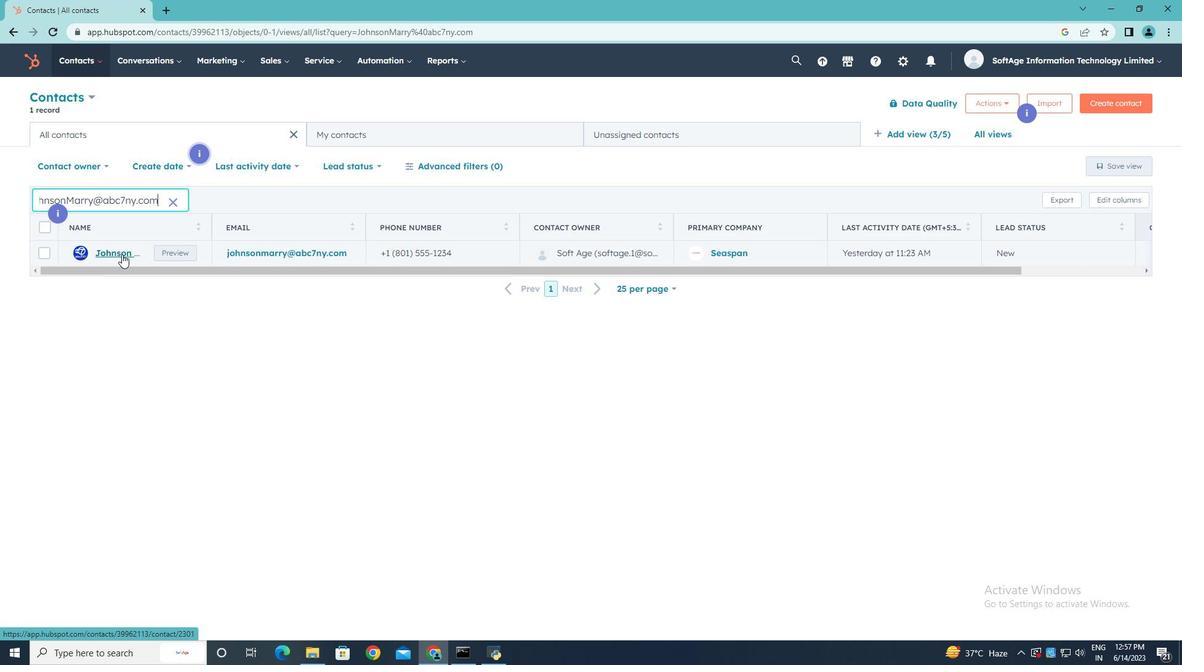 
Action: Mouse moved to (46, 205)
Screenshot: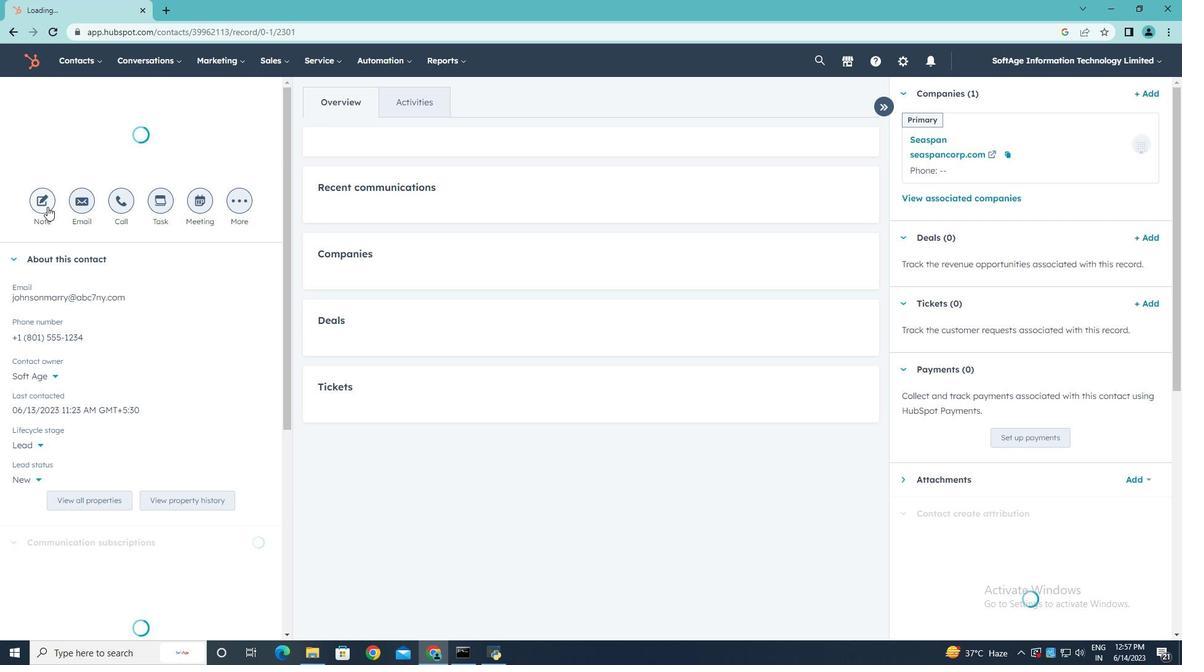 
Action: Mouse pressed left at (46, 205)
Screenshot: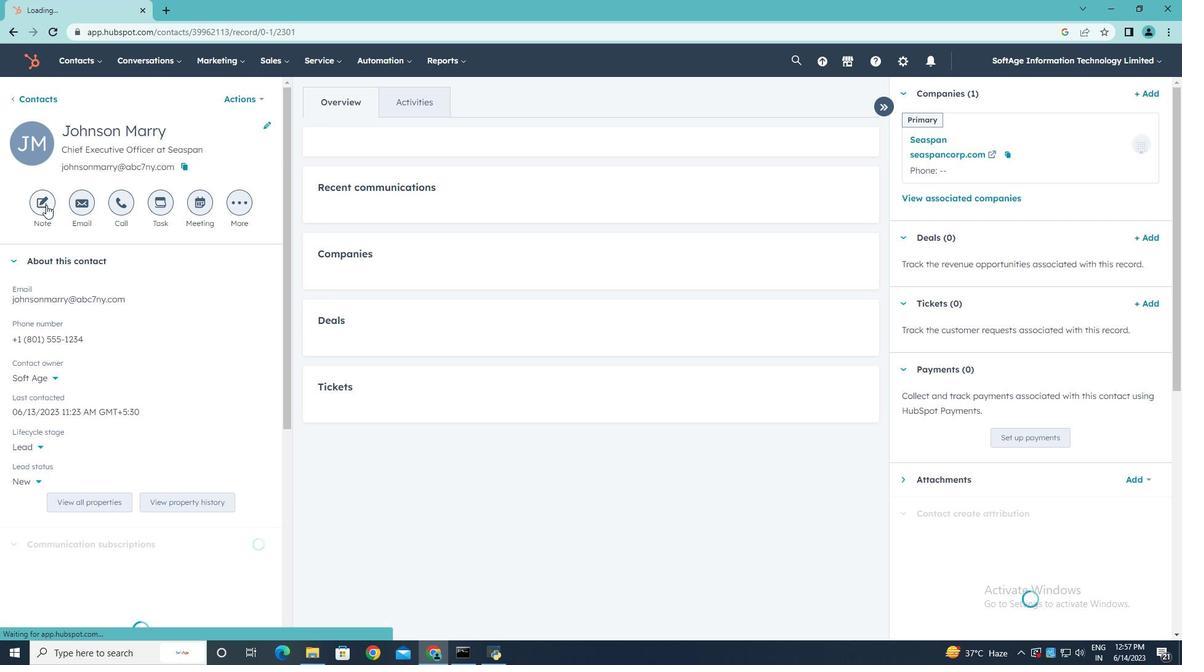 
Action: Key pressed <Key.backspace><Key.backspace><Key.backspace><Key.backspace><Key.backspace><Key.backspace><Key.backspace><Key.backspace><Key.backspace><Key.backspace><Key.backspace><Key.backspace><Key.backspace><Key.backspace><Key.backspace><Key.backspace><Key.backspace><Key.backspace><Key.backspace><Key.backspace><Key.backspace><Key.backspace><Key.backspace><Key.backspace><Key.shift><Key.shift><Key.shift><Key.shift><Key.shift><Key.shift><Key.shift><Key.shift><Key.shift><Key.shift><Key.shift><Key.shift><Key.shift><Key.shift><Key.shift><Key.shift><Key.shift>Follow-up<Key.space>with<Key.space>client<Key.space>regarding<Key.space>their<Key.space>recent<Key.space>e<Key.backspace>inquiry.
Screenshot: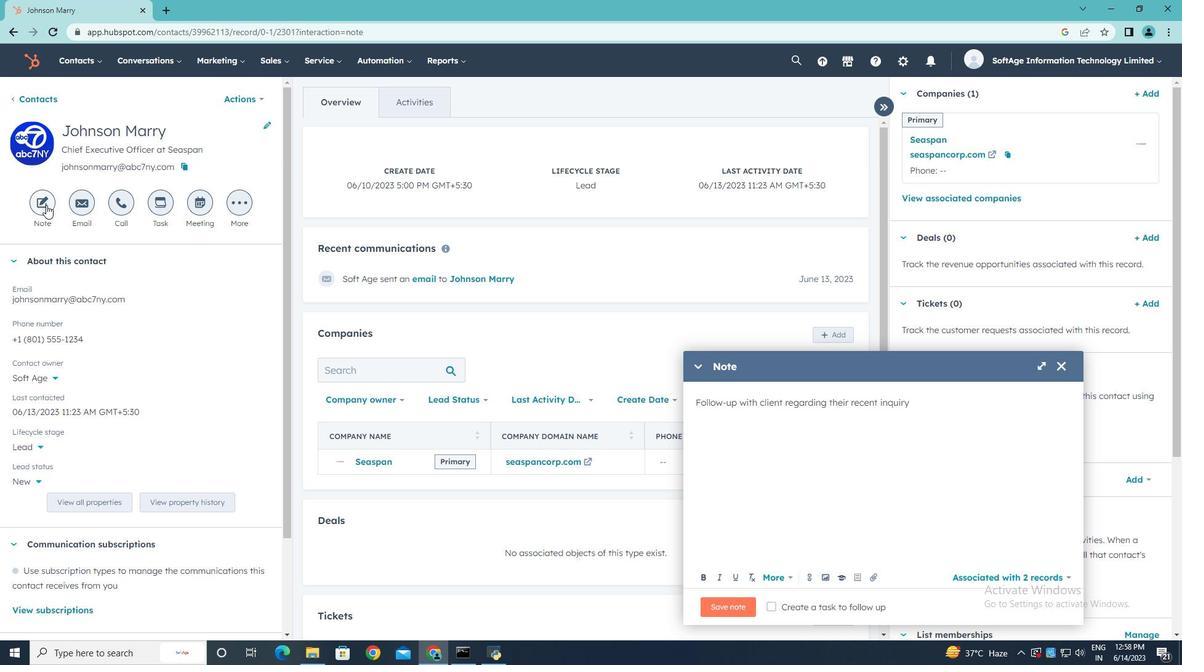 
Action: Mouse moved to (771, 607)
Screenshot: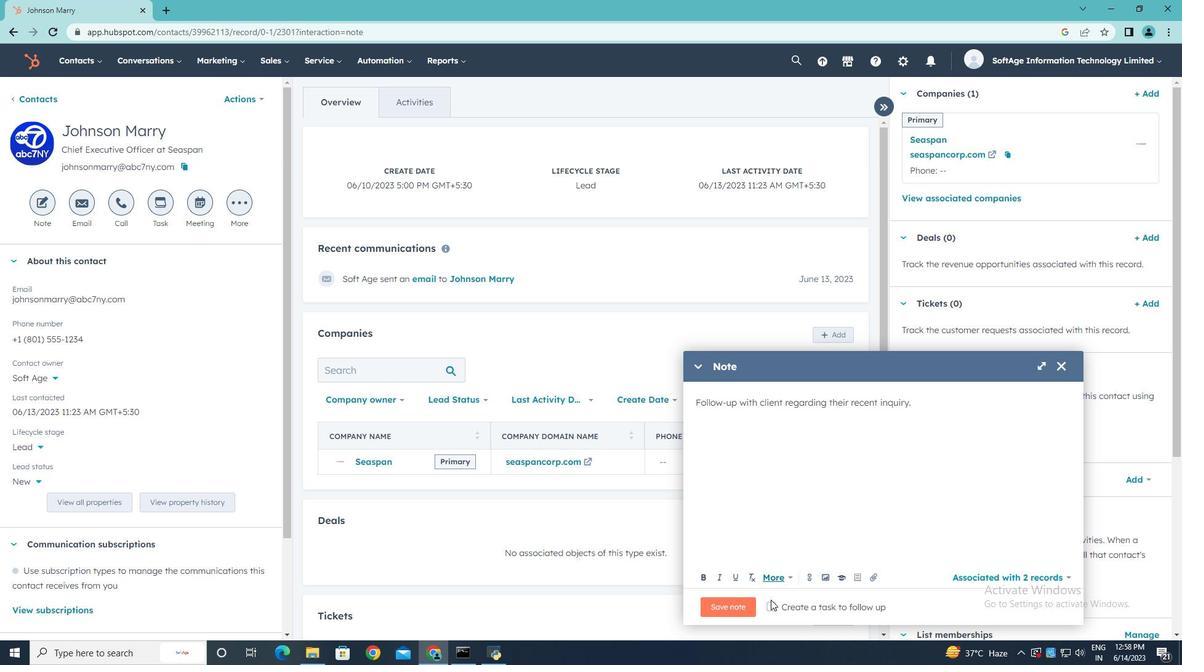 
Action: Mouse pressed left at (771, 607)
Screenshot: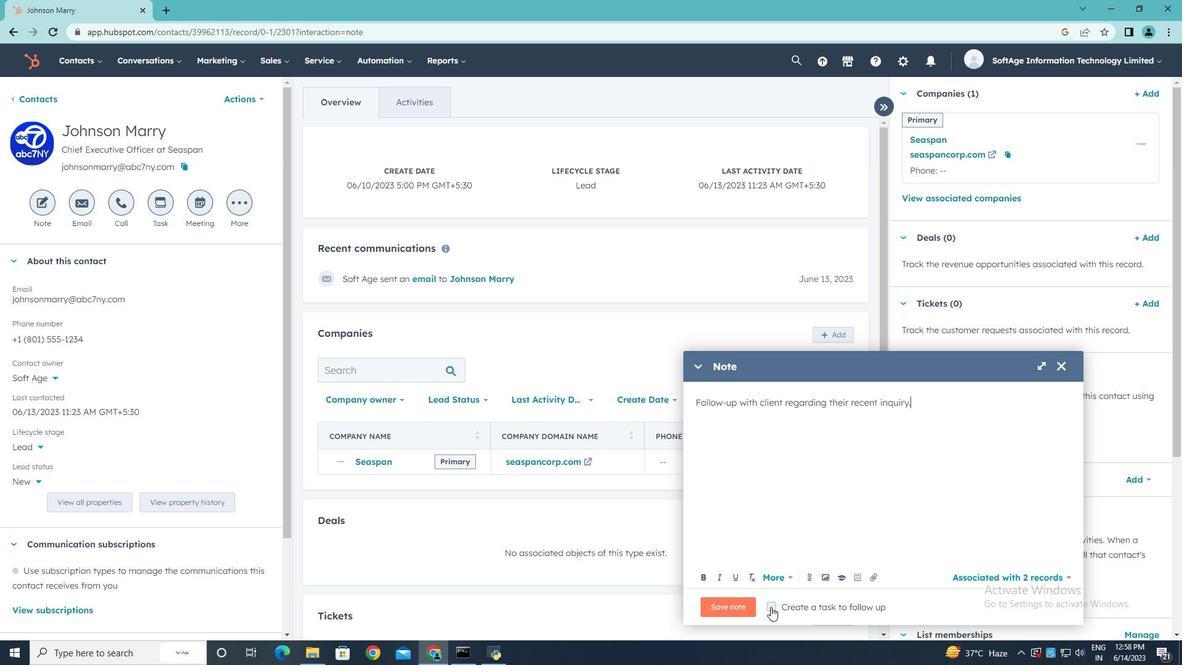 
Action: Mouse moved to (1017, 604)
Screenshot: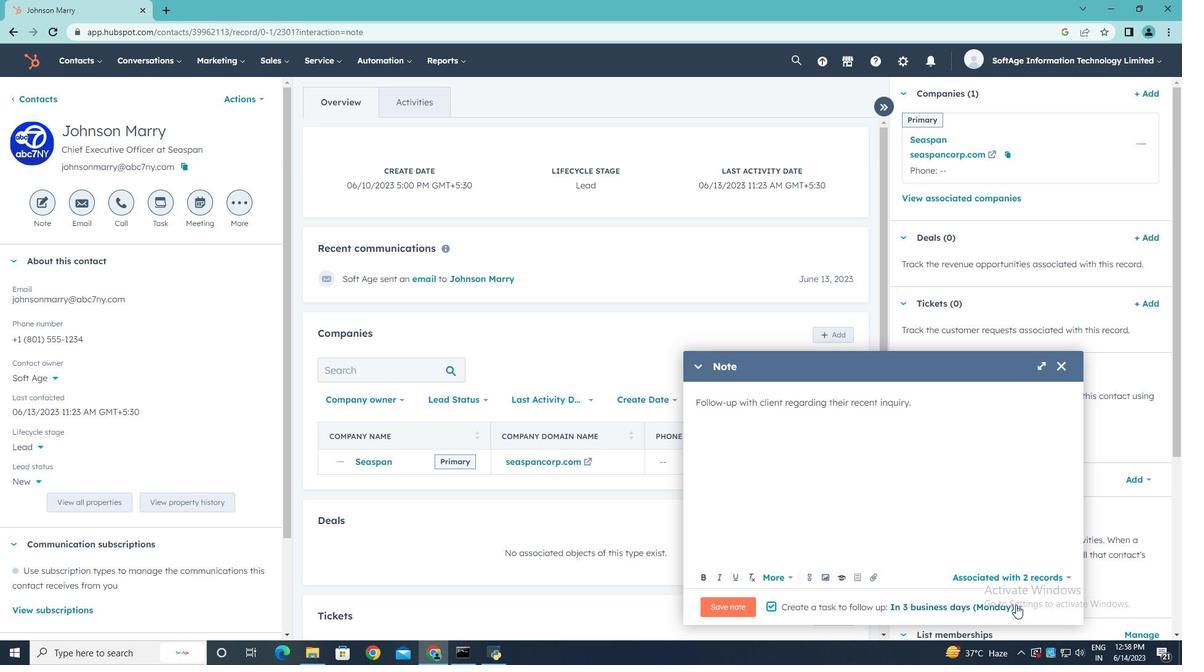 
Action: Mouse pressed left at (1017, 604)
Screenshot: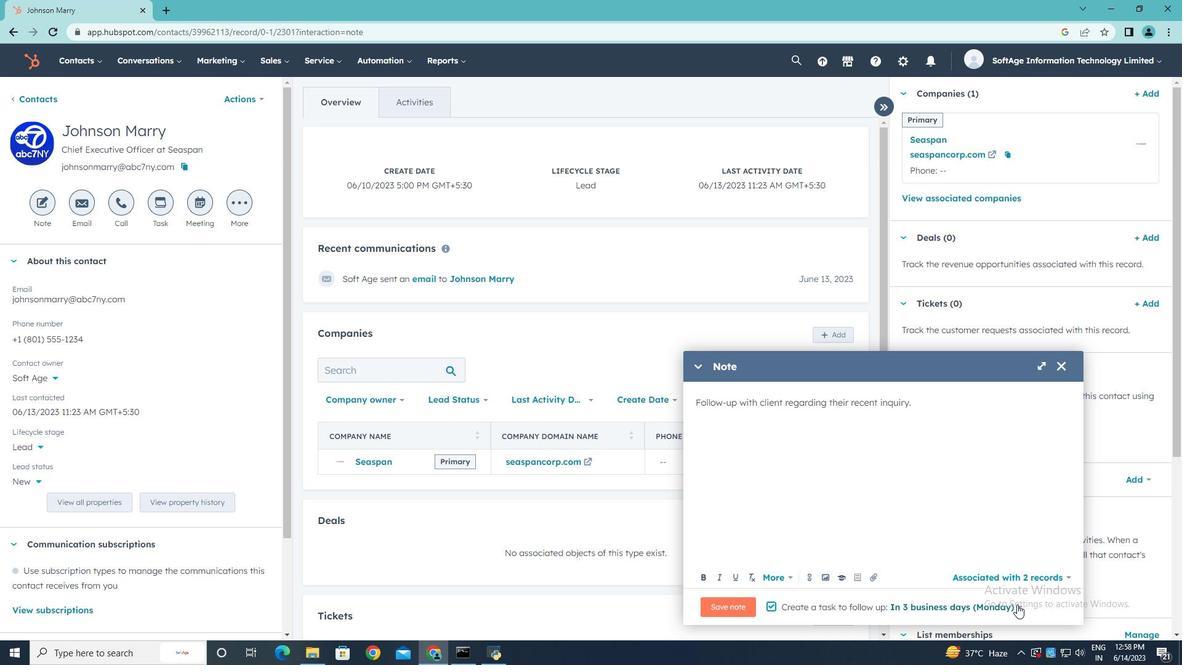 
Action: Mouse moved to (989, 534)
Screenshot: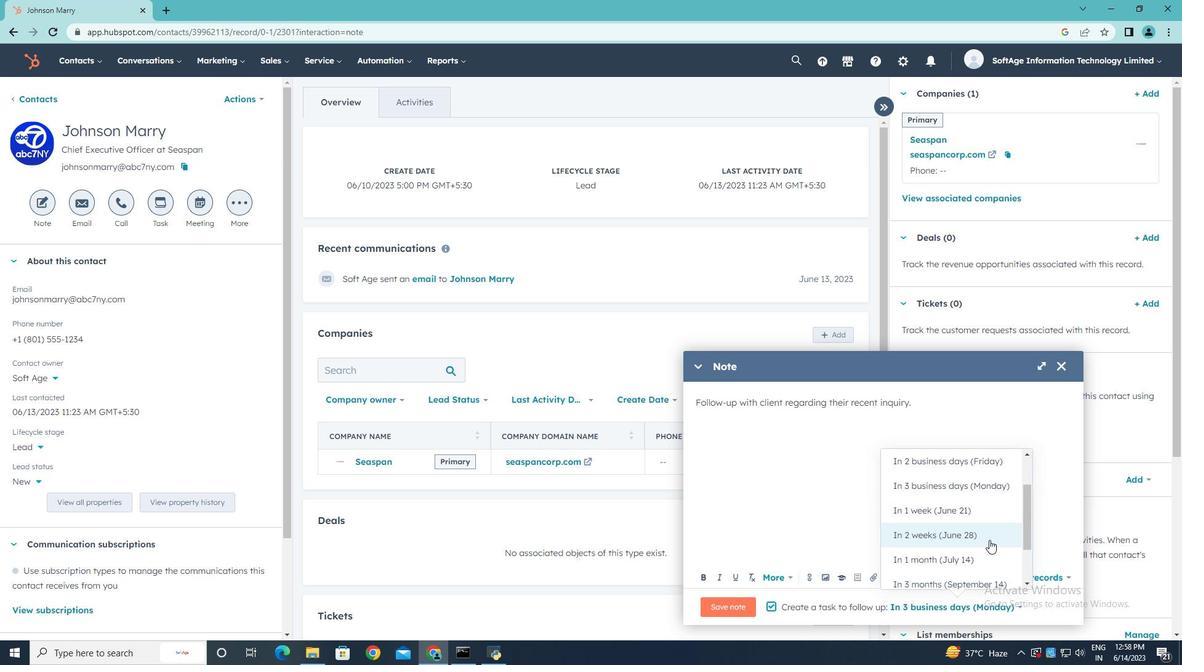 
Action: Mouse pressed left at (989, 534)
Screenshot: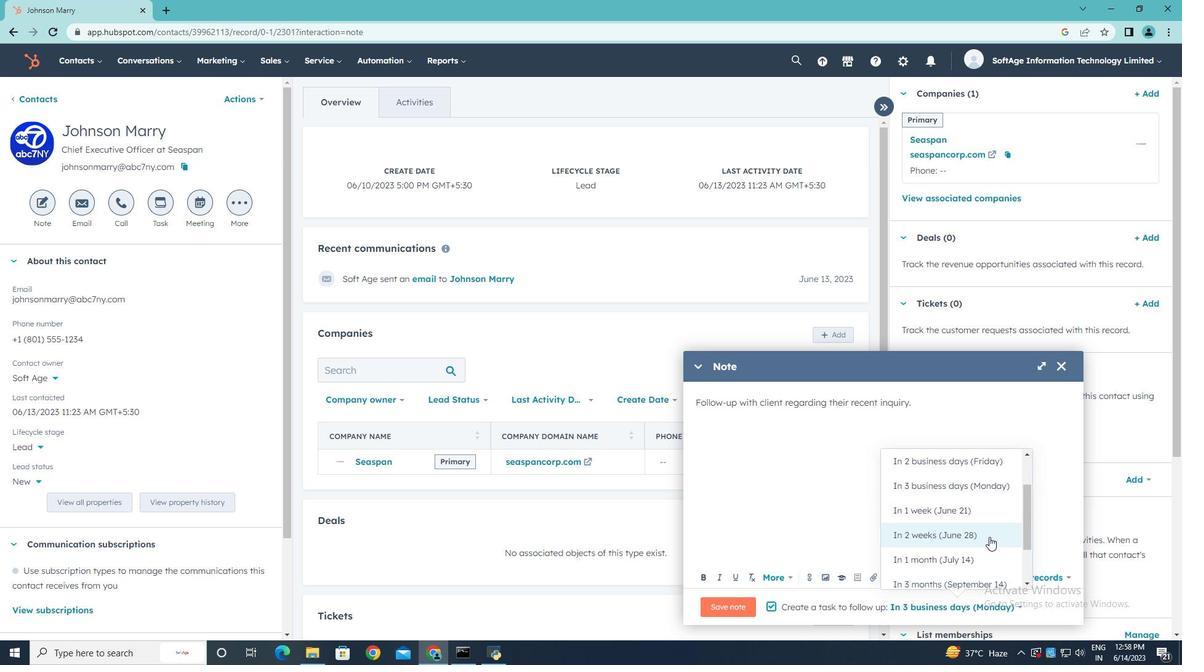 
Action: Mouse moved to (737, 604)
Screenshot: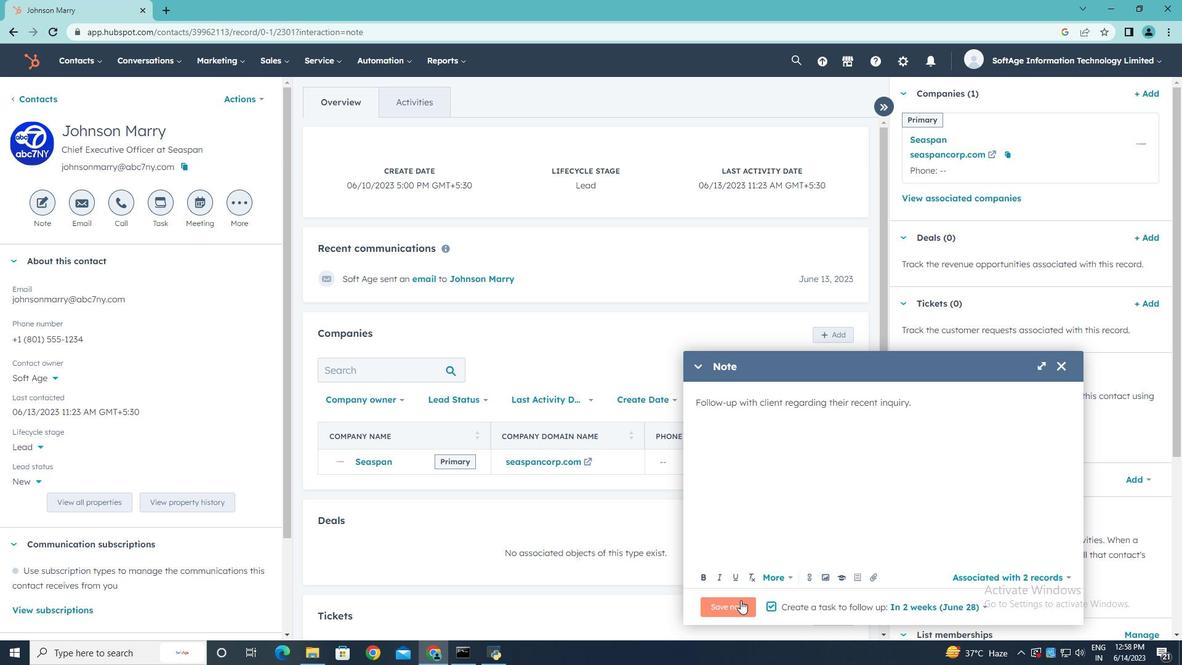 
Action: Mouse pressed left at (737, 604)
Screenshot: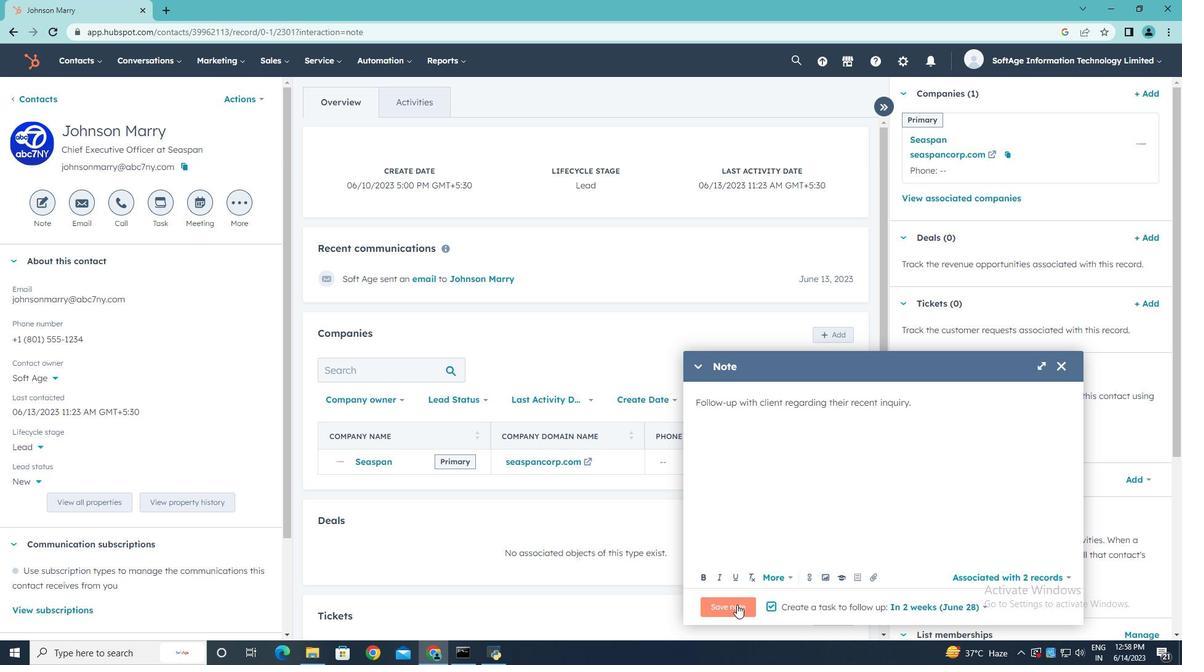 
Action: Mouse moved to (157, 205)
Screenshot: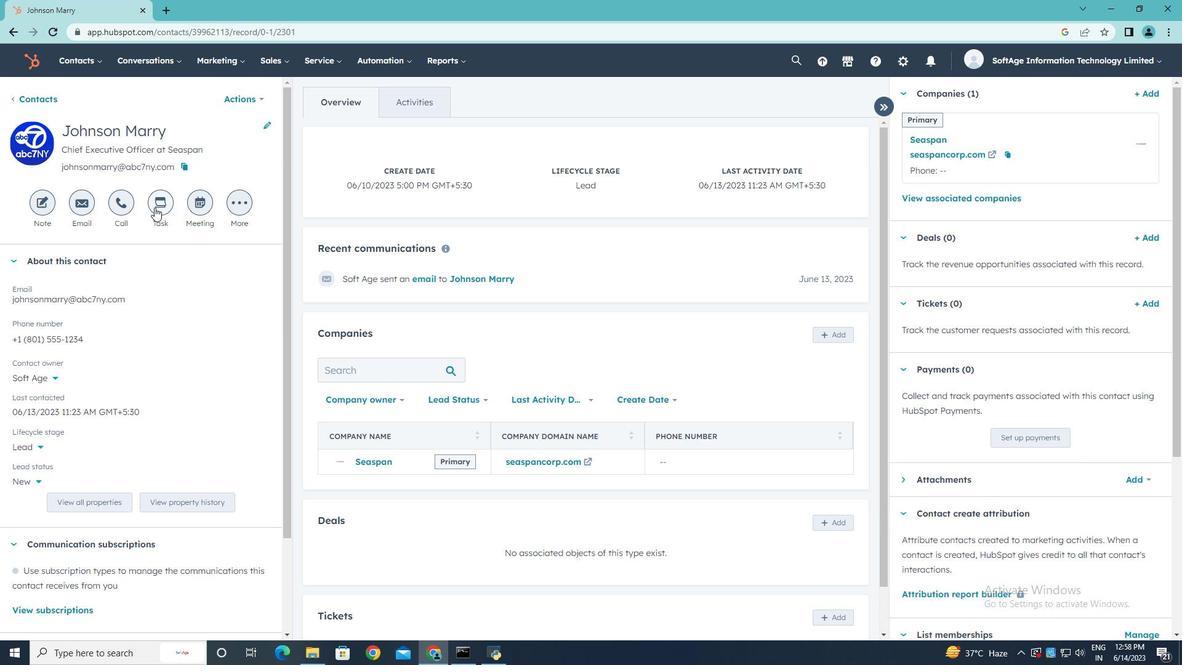 
Action: Mouse pressed left at (157, 205)
Screenshot: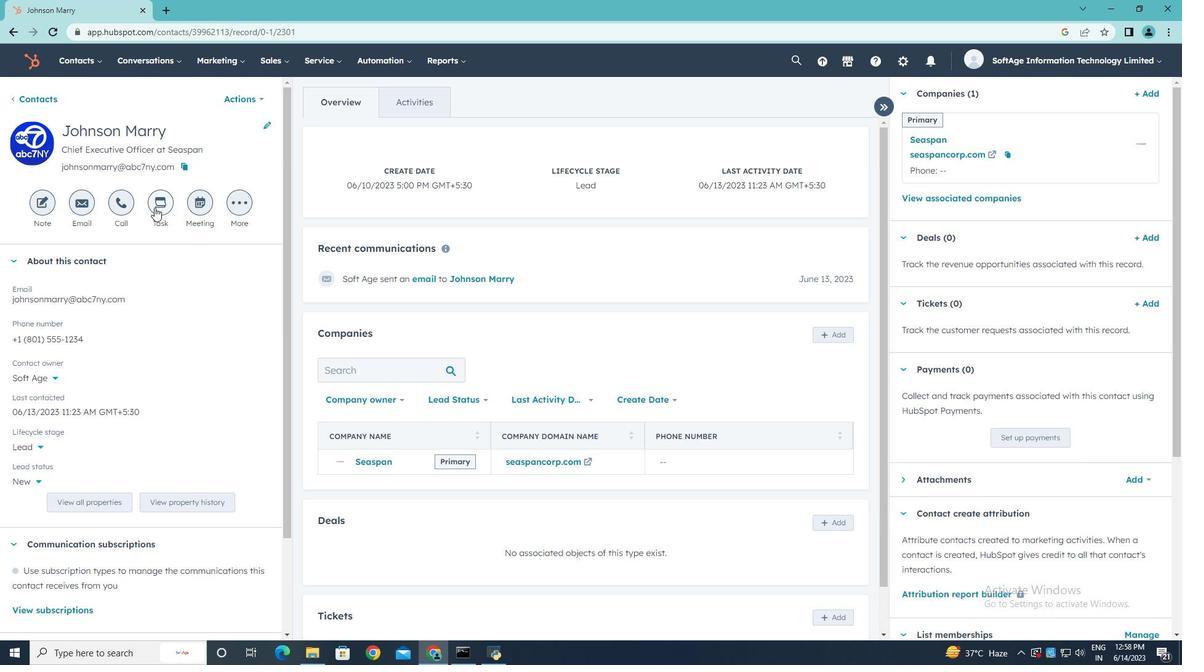 
Action: Key pressed <Key.shift><Key.shift>Schedule<Key.space><Key.shift>Wen<Key.backspace>binar
Screenshot: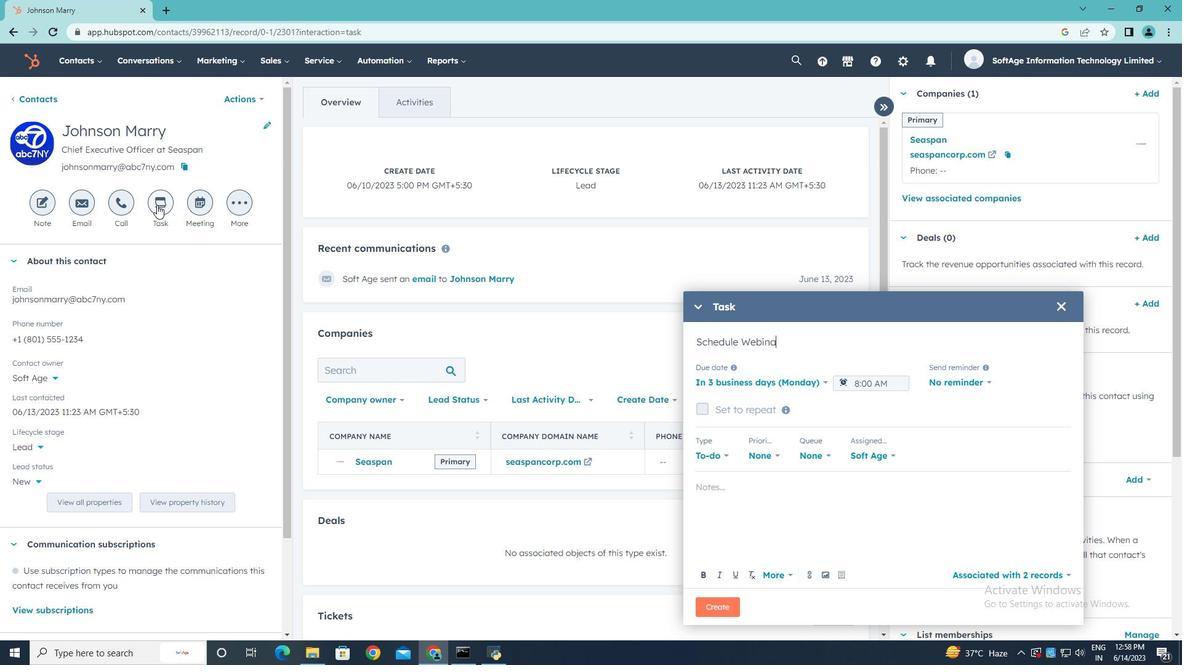
Action: Mouse moved to (826, 384)
Screenshot: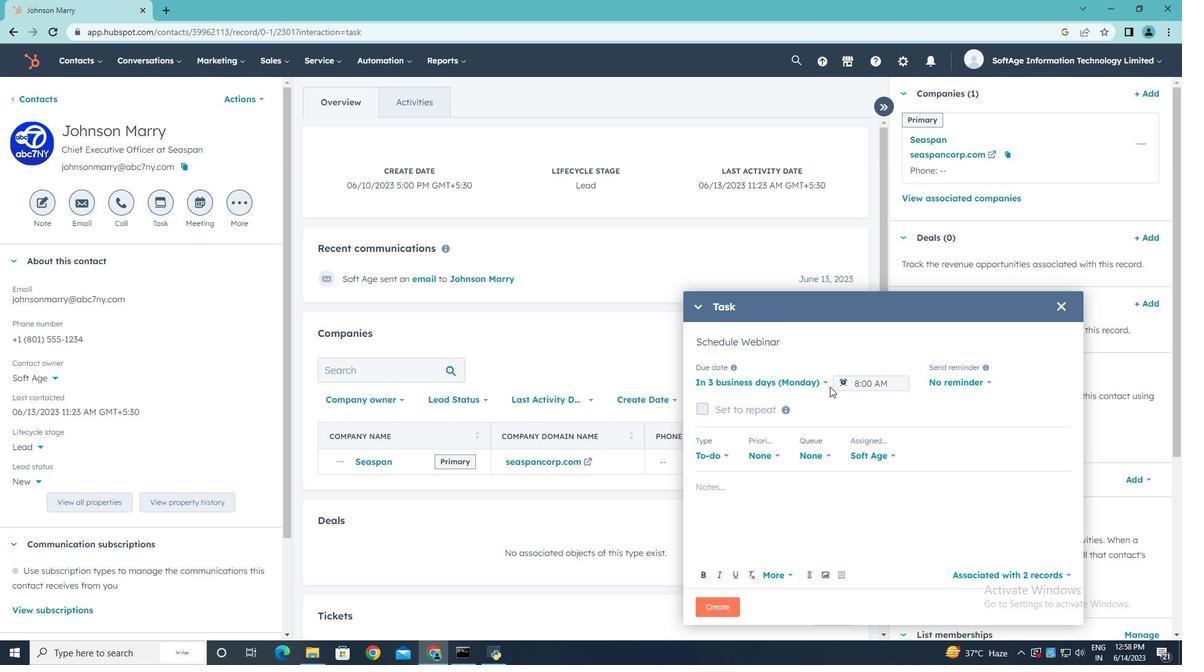 
Action: Mouse pressed left at (826, 384)
Screenshot: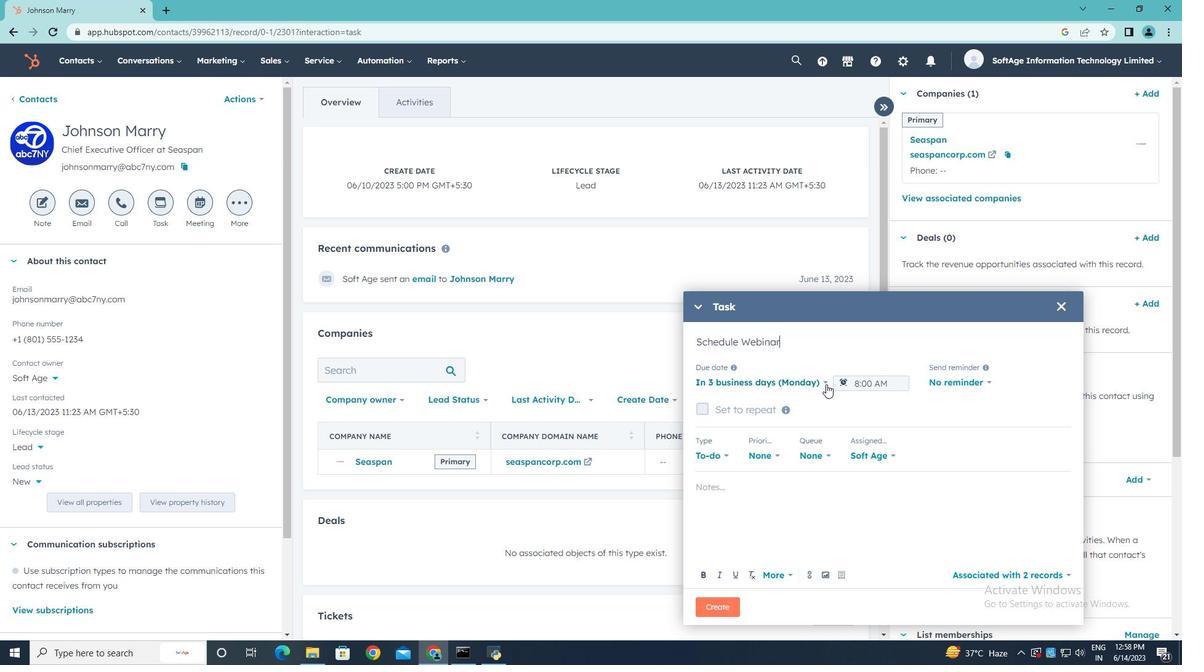 
Action: Mouse moved to (771, 430)
Screenshot: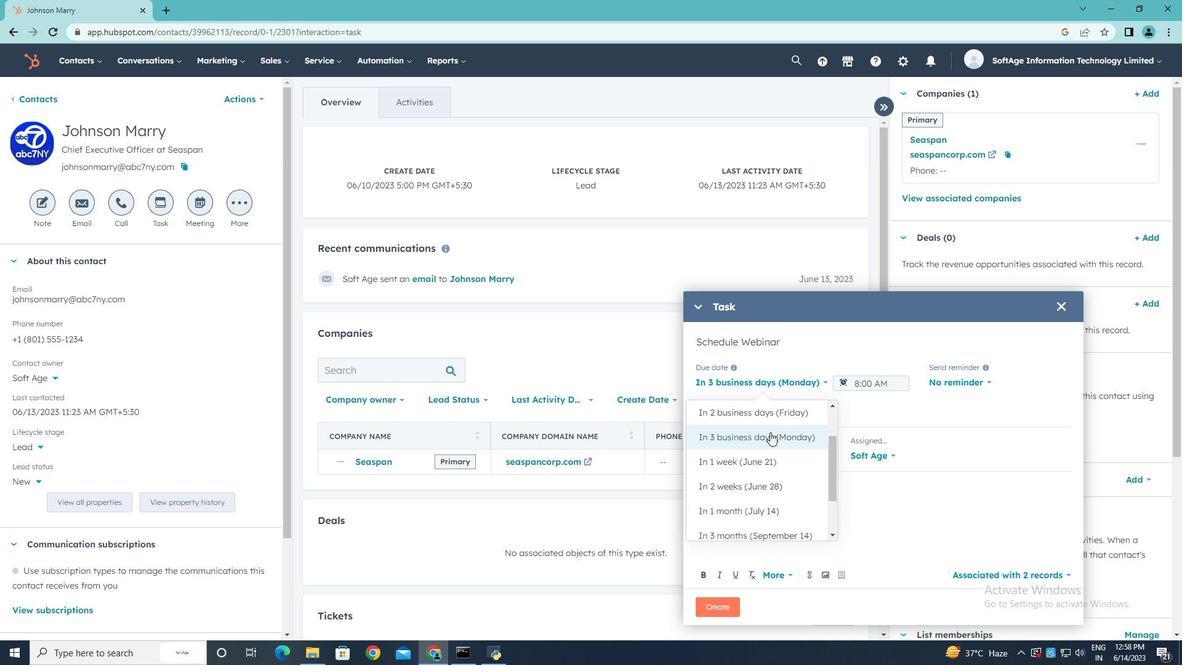 
Action: Mouse scrolled (771, 431) with delta (0, 0)
Screenshot: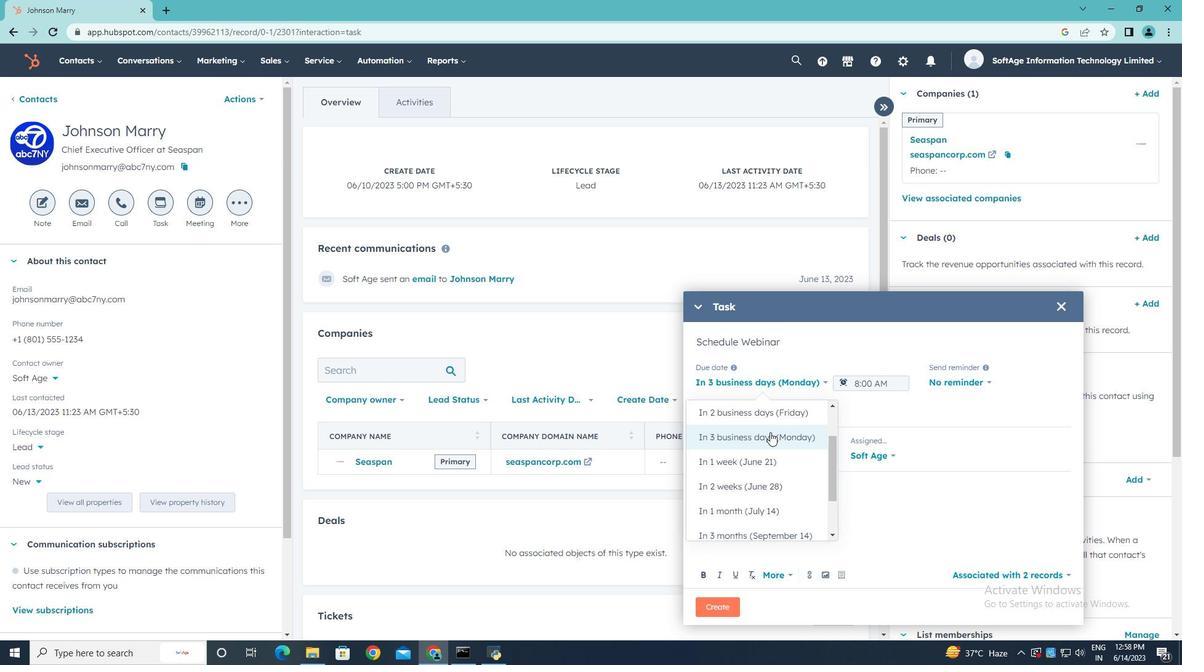 
Action: Mouse scrolled (771, 431) with delta (0, 0)
Screenshot: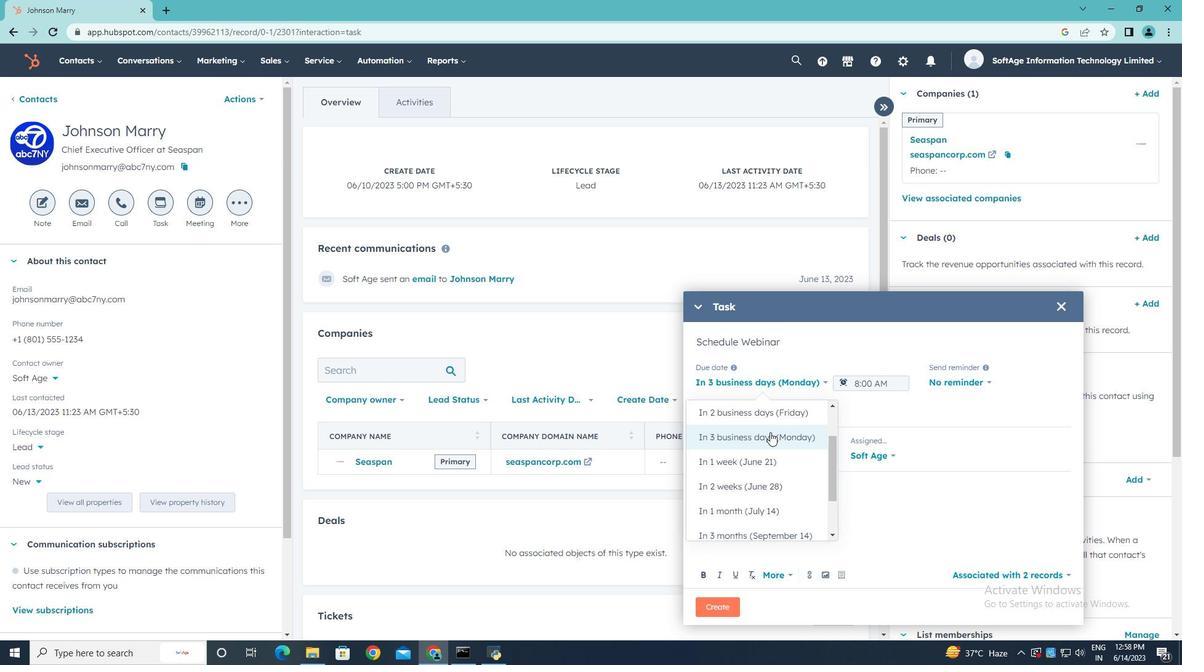 
Action: Mouse scrolled (771, 431) with delta (0, 0)
Screenshot: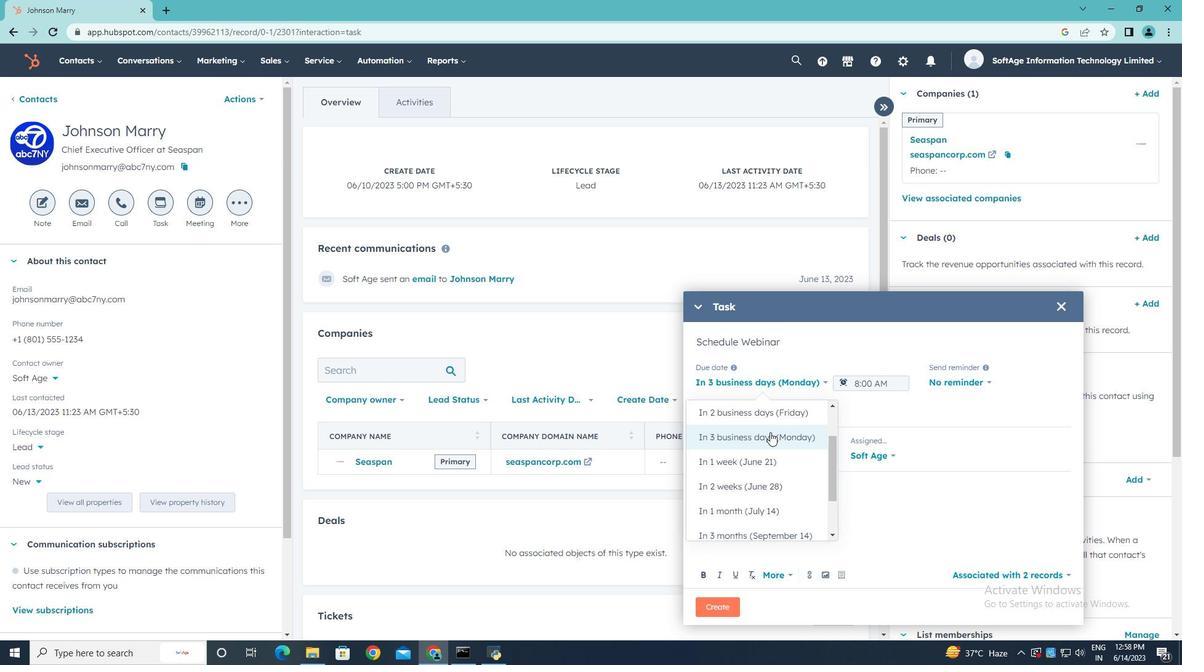 
Action: Mouse moved to (756, 441)
Screenshot: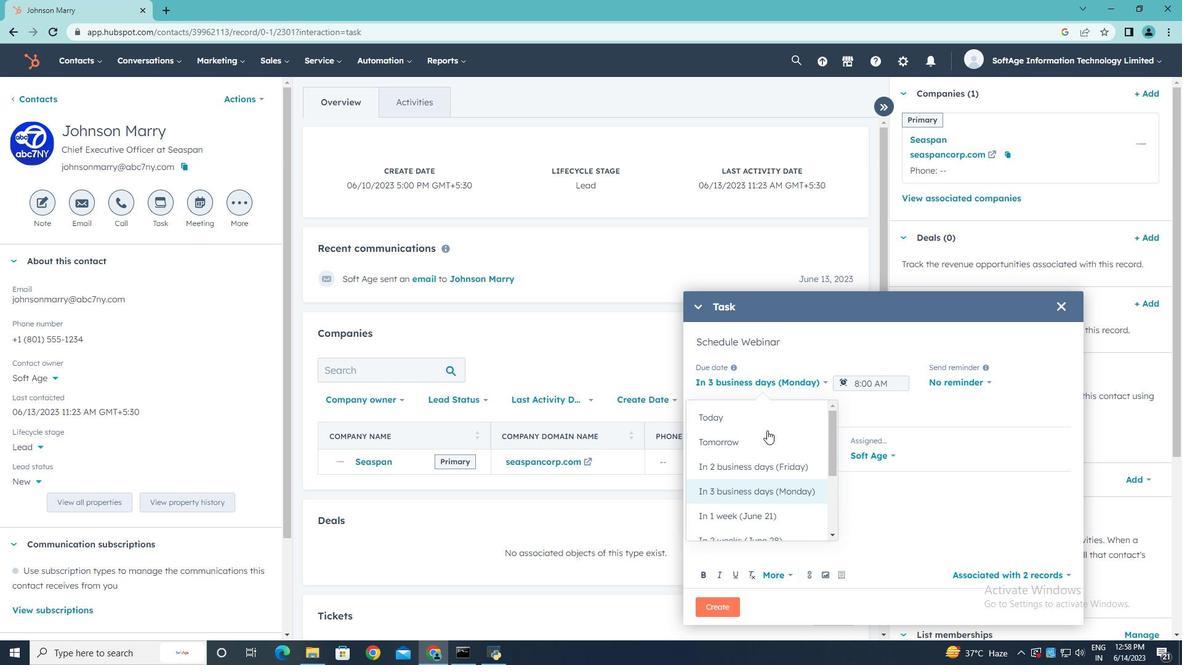 
Action: Mouse pressed left at (756, 441)
Screenshot: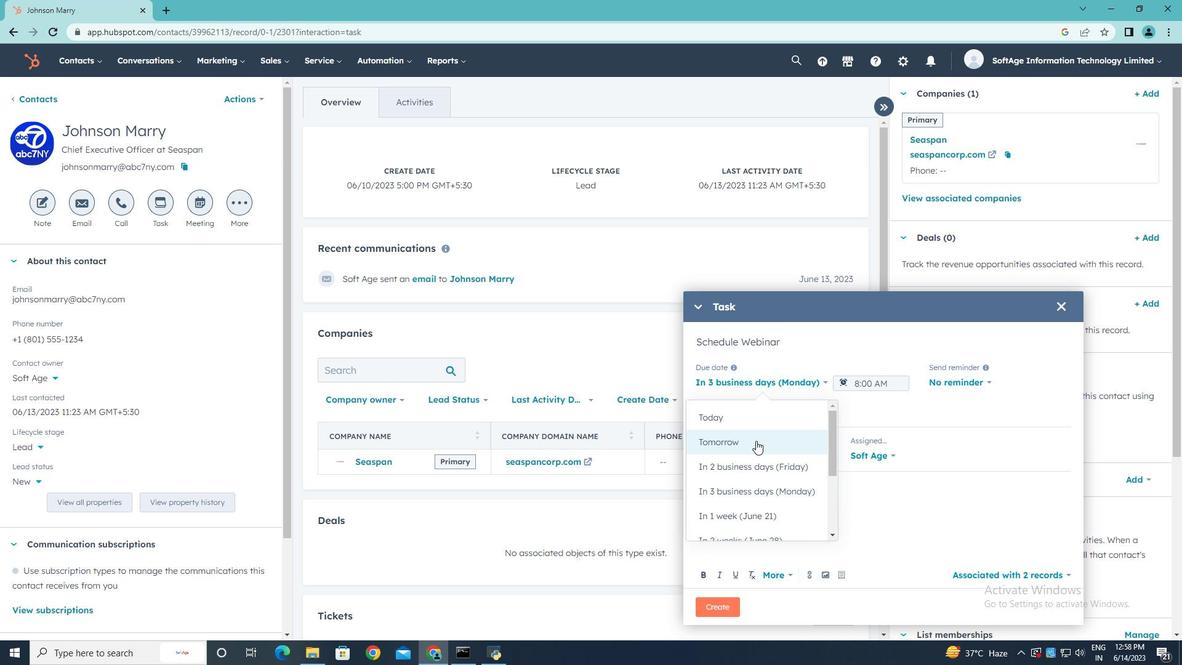 
Action: Mouse moved to (904, 380)
Screenshot: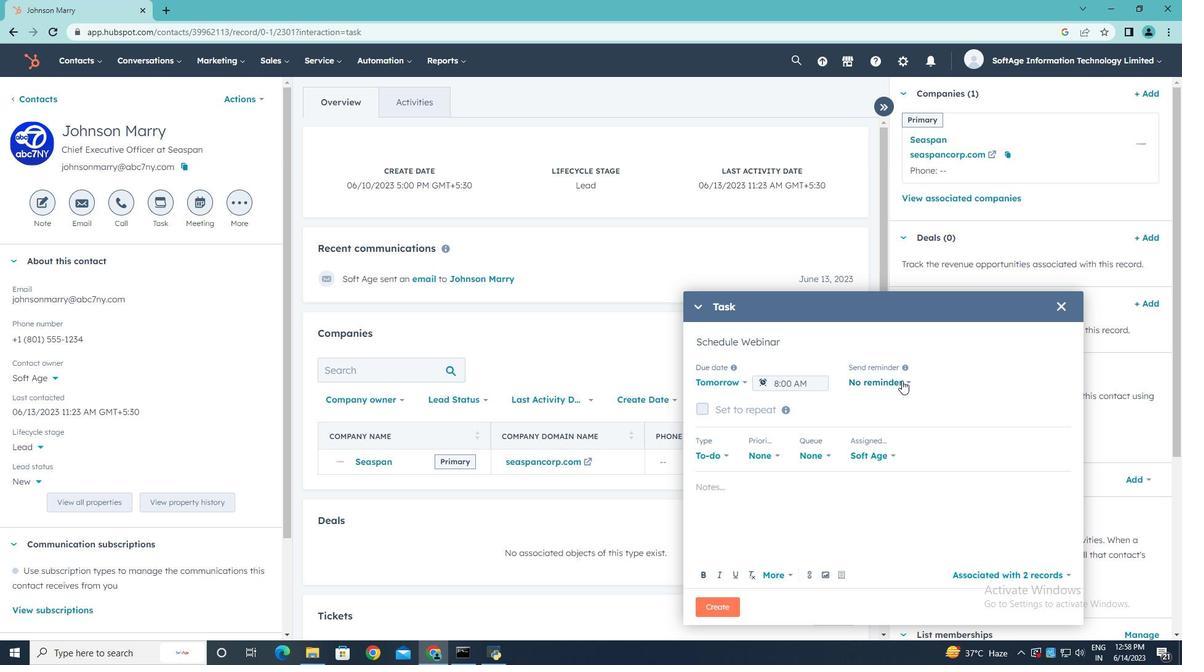 
Action: Mouse pressed left at (904, 380)
Screenshot: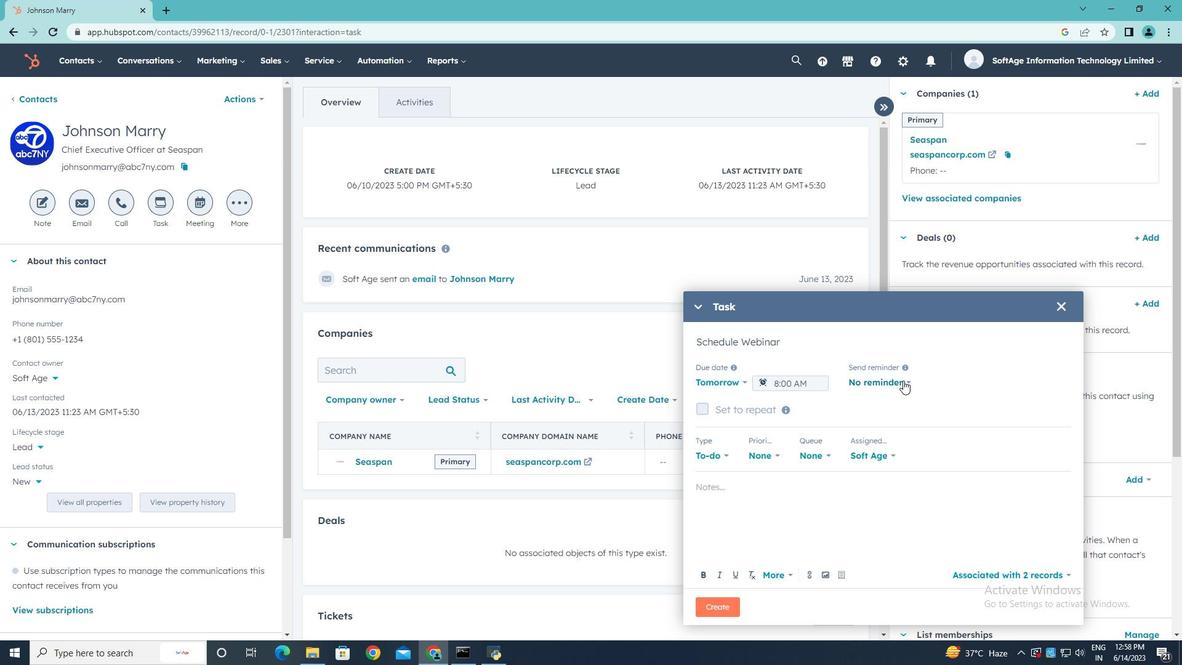 
Action: Mouse moved to (883, 466)
Screenshot: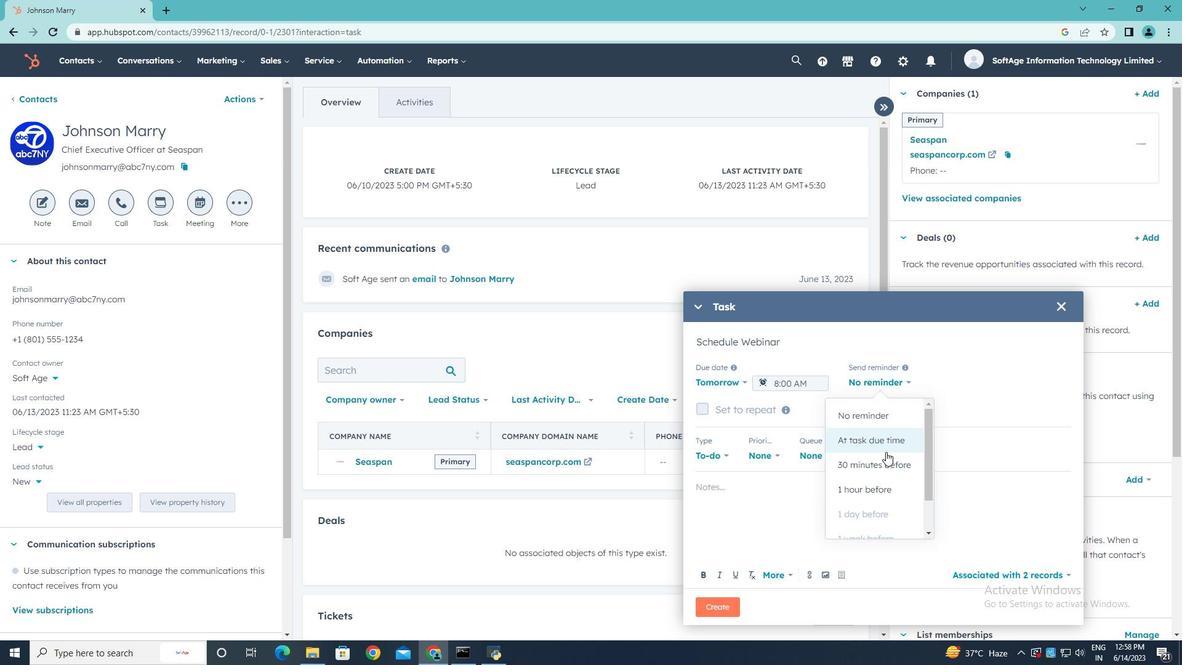 
Action: Mouse pressed left at (883, 466)
Screenshot: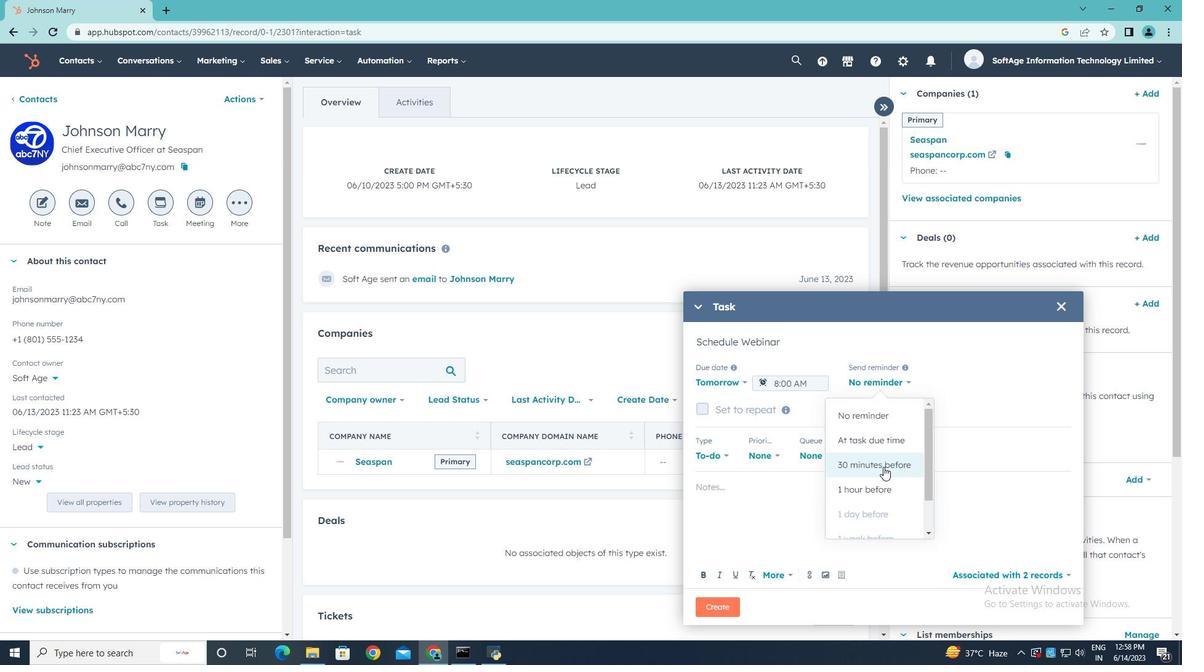 
Action: Mouse moved to (778, 455)
Screenshot: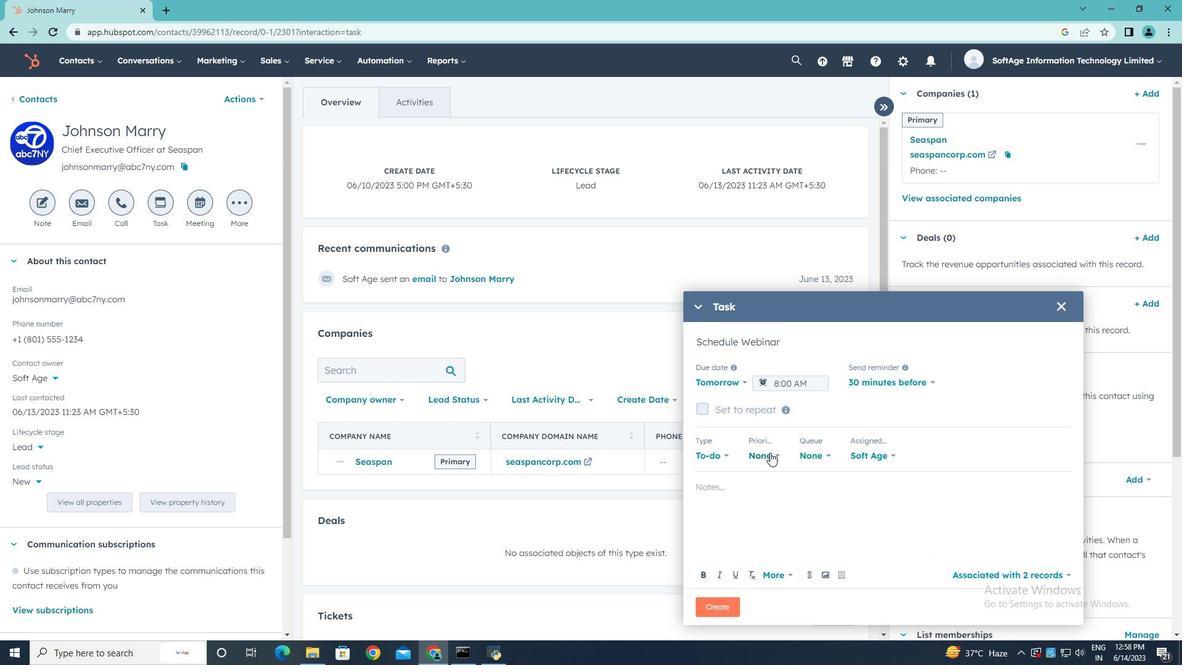 
Action: Mouse pressed left at (778, 455)
Screenshot: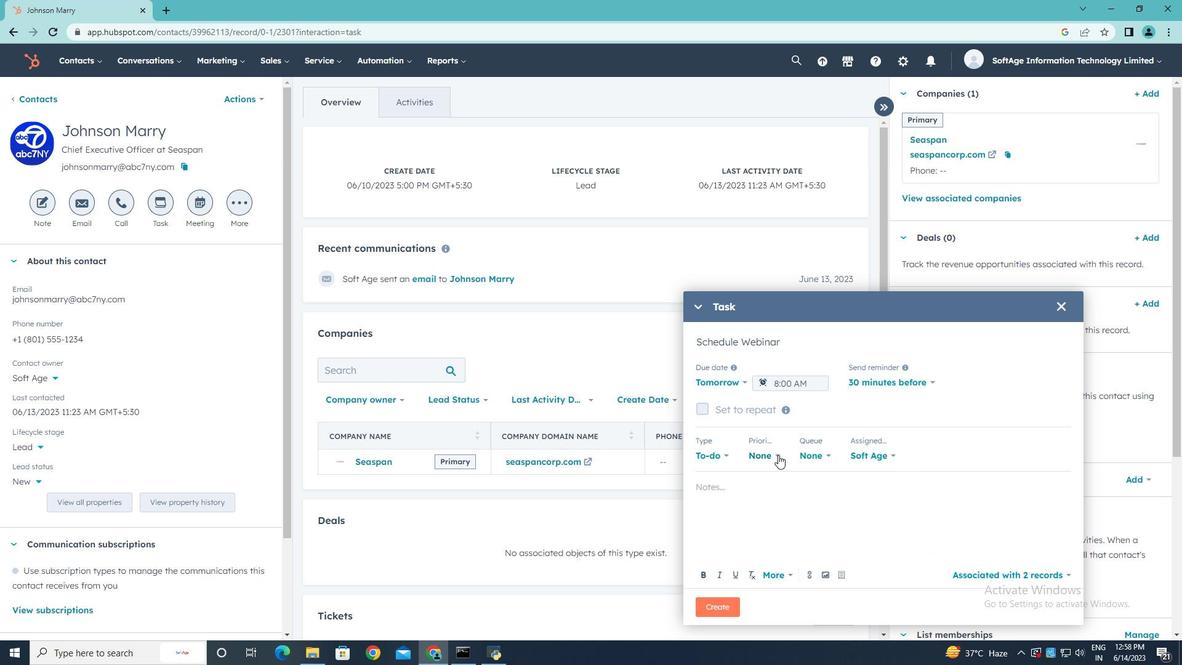 
Action: Mouse moved to (760, 530)
Screenshot: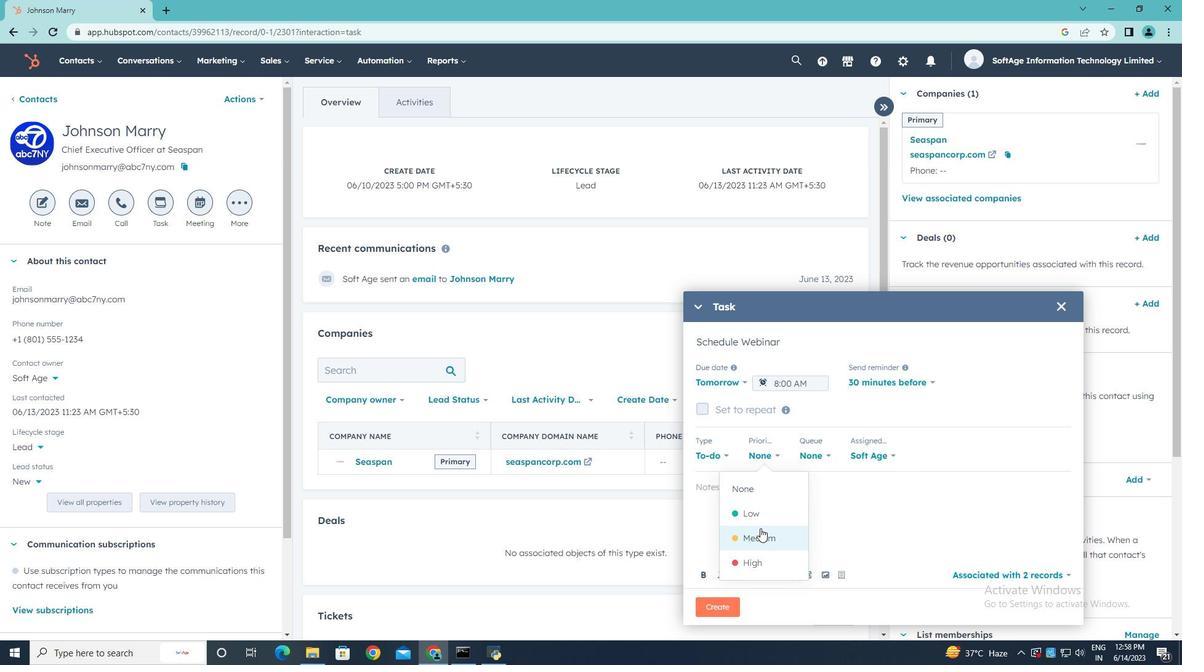 
Action: Mouse pressed left at (760, 530)
Screenshot: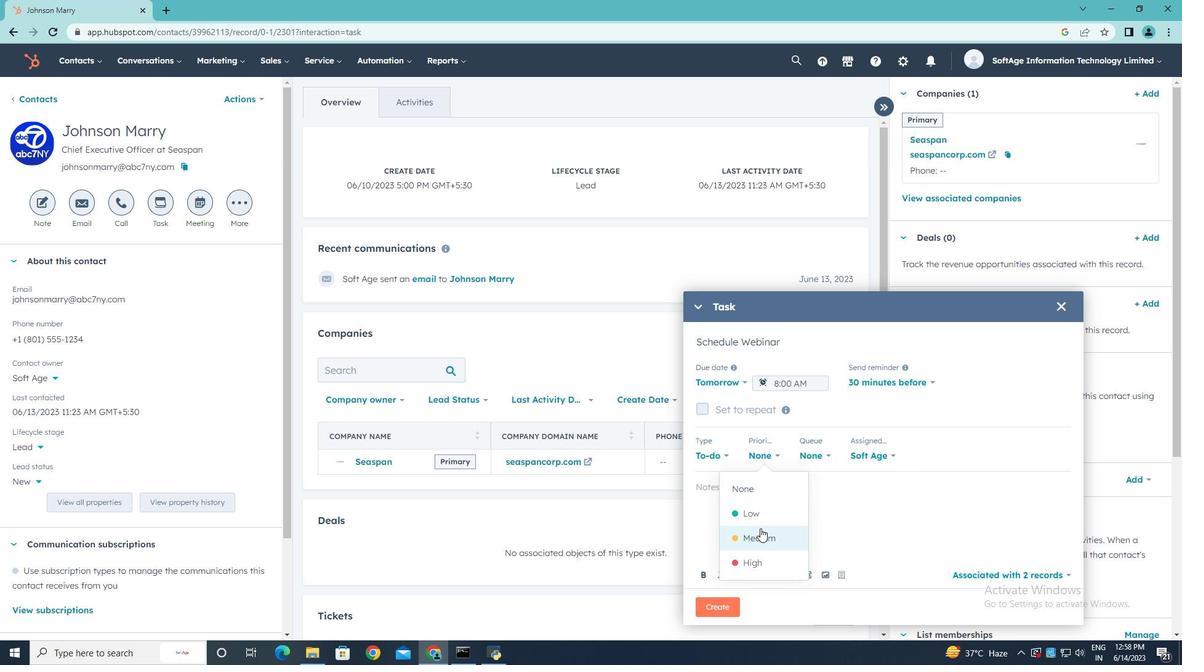 
Action: Mouse moved to (731, 489)
Screenshot: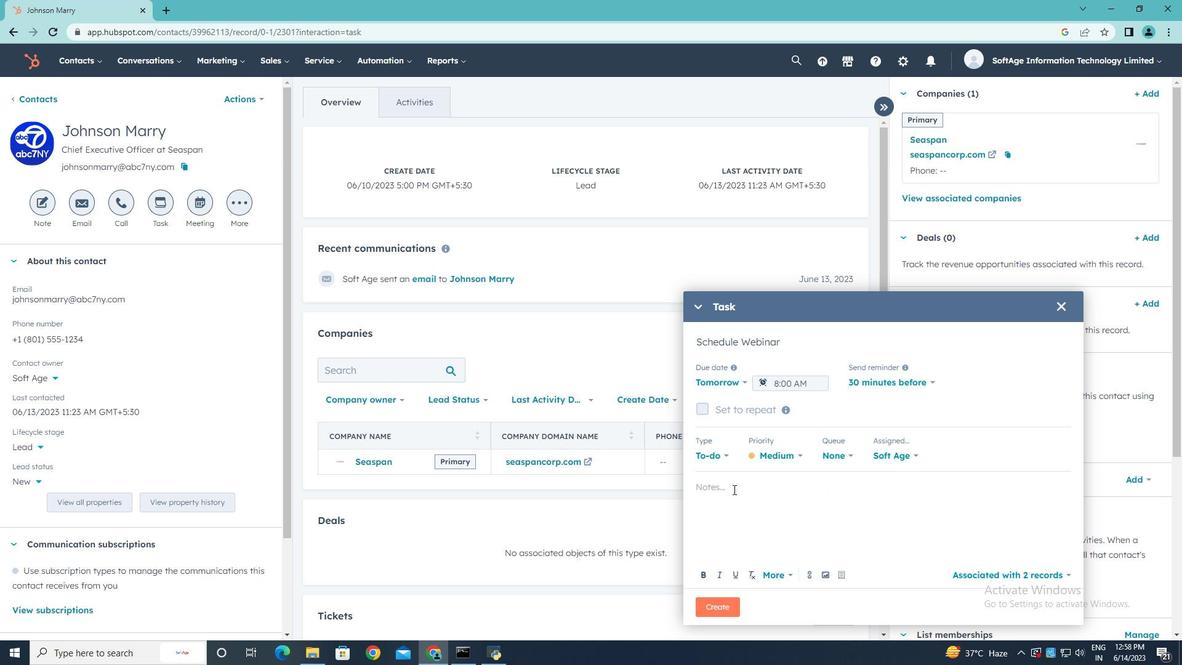 
Action: Mouse pressed left at (731, 489)
Screenshot: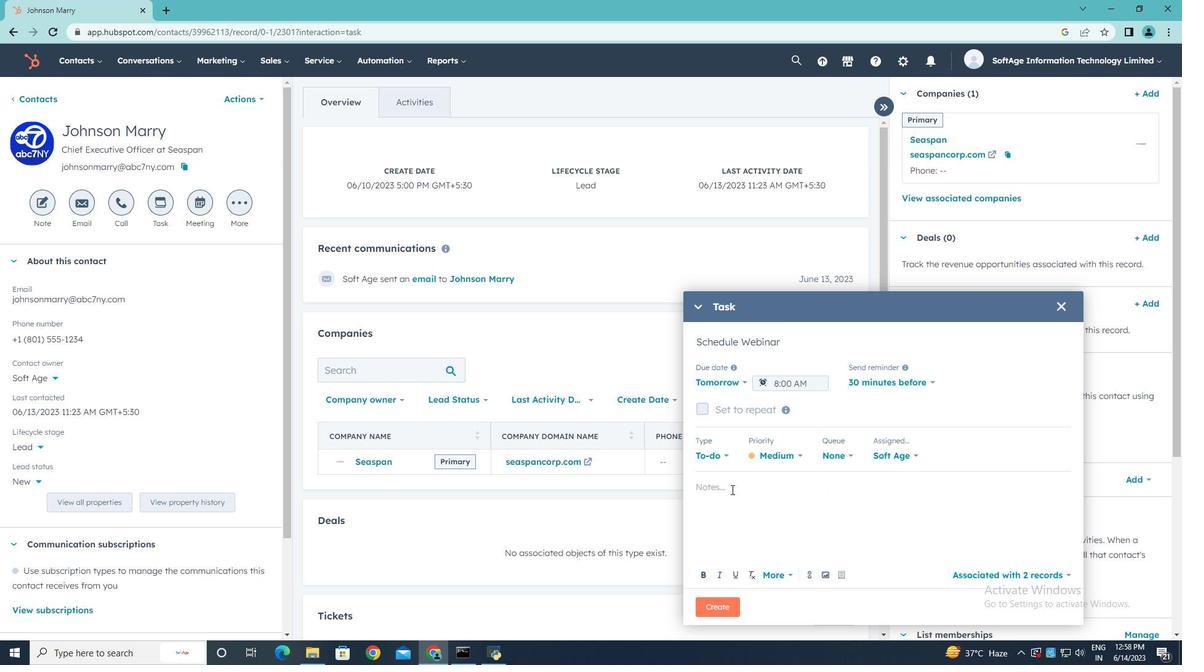 
Action: Key pressed <Key.shift>Review<Key.space>the<Key.space>attached<Key.space>proposal<Key.space>before<Key.space>the<Key.space>meeting<Key.space>and<Key.space>highlight<Key.space>the<Key.space>key<Key.space>benefits<Key.space>for<Key.space>the<Key.space>client..
Screenshot: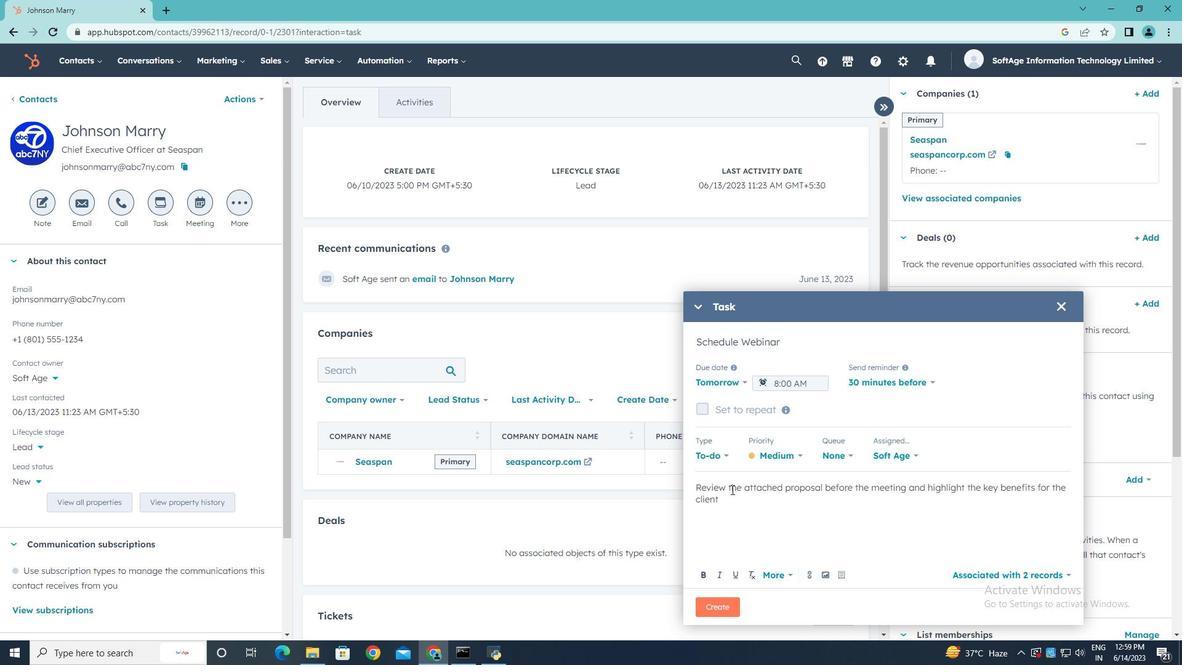
Action: Mouse moved to (715, 606)
Screenshot: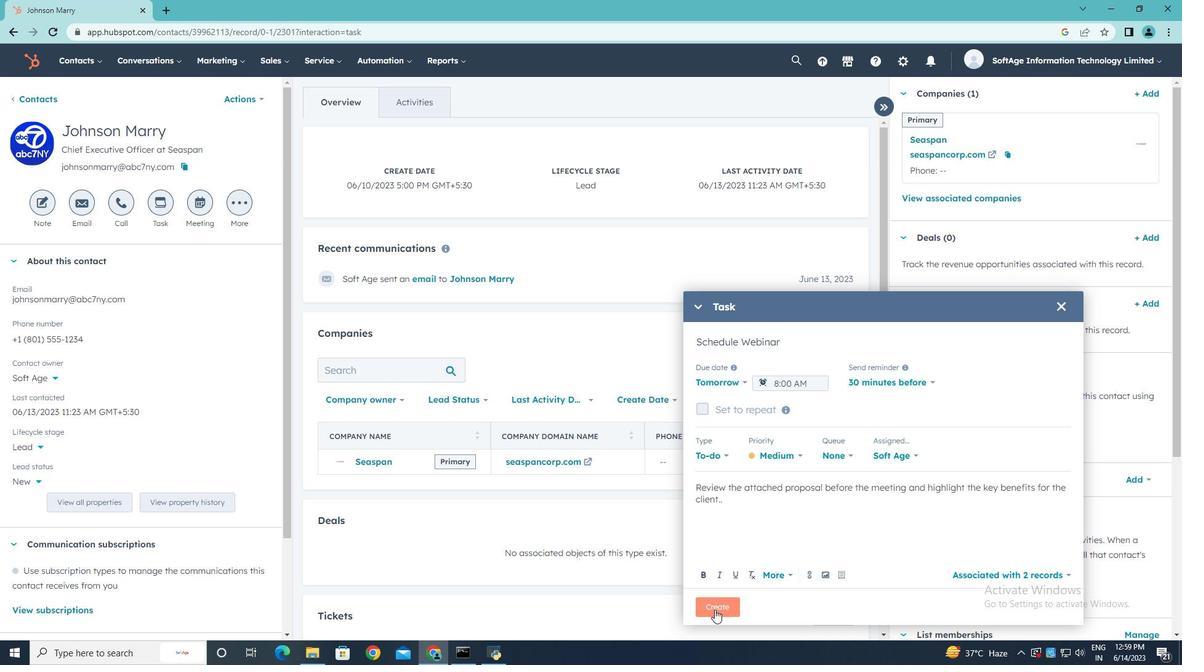 
Action: Mouse pressed left at (715, 606)
Screenshot: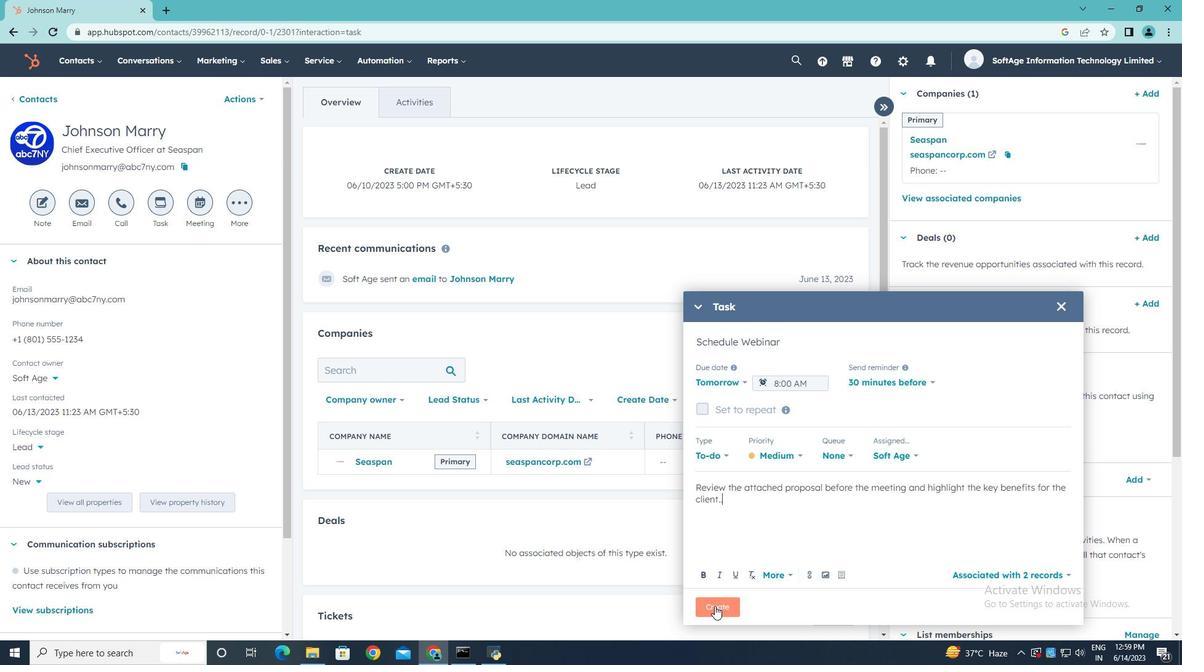 
